 Task: Create List Customer Satisfaction in Board Social Media Influencer Marketing Strategies to Workspace Grant Writing. Create List User Testing in Board Brand Identity Development to Workspace Grant Writing. Create List A/B Testing in Board Employee Performance Management and Appraisal to Workspace Grant Writing
Action: Mouse moved to (57, 384)
Screenshot: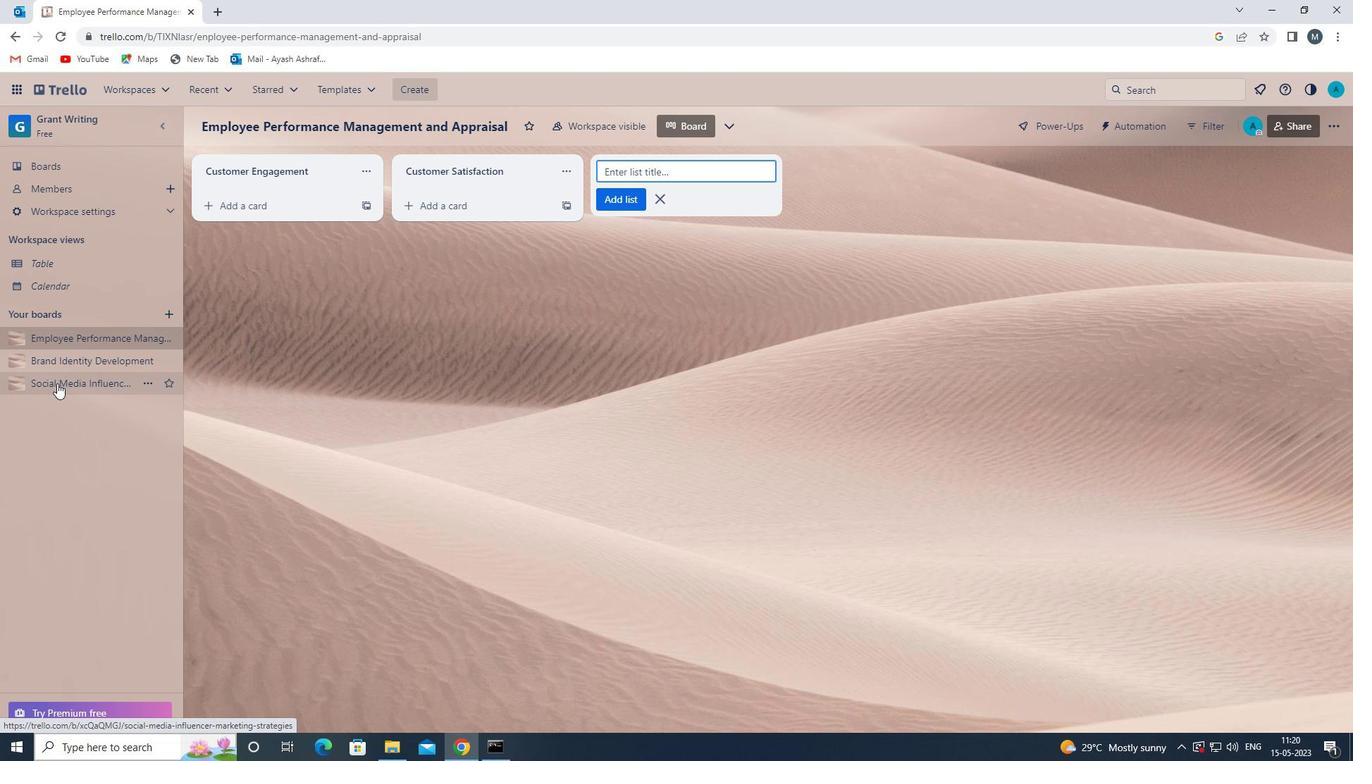 
Action: Mouse pressed left at (57, 384)
Screenshot: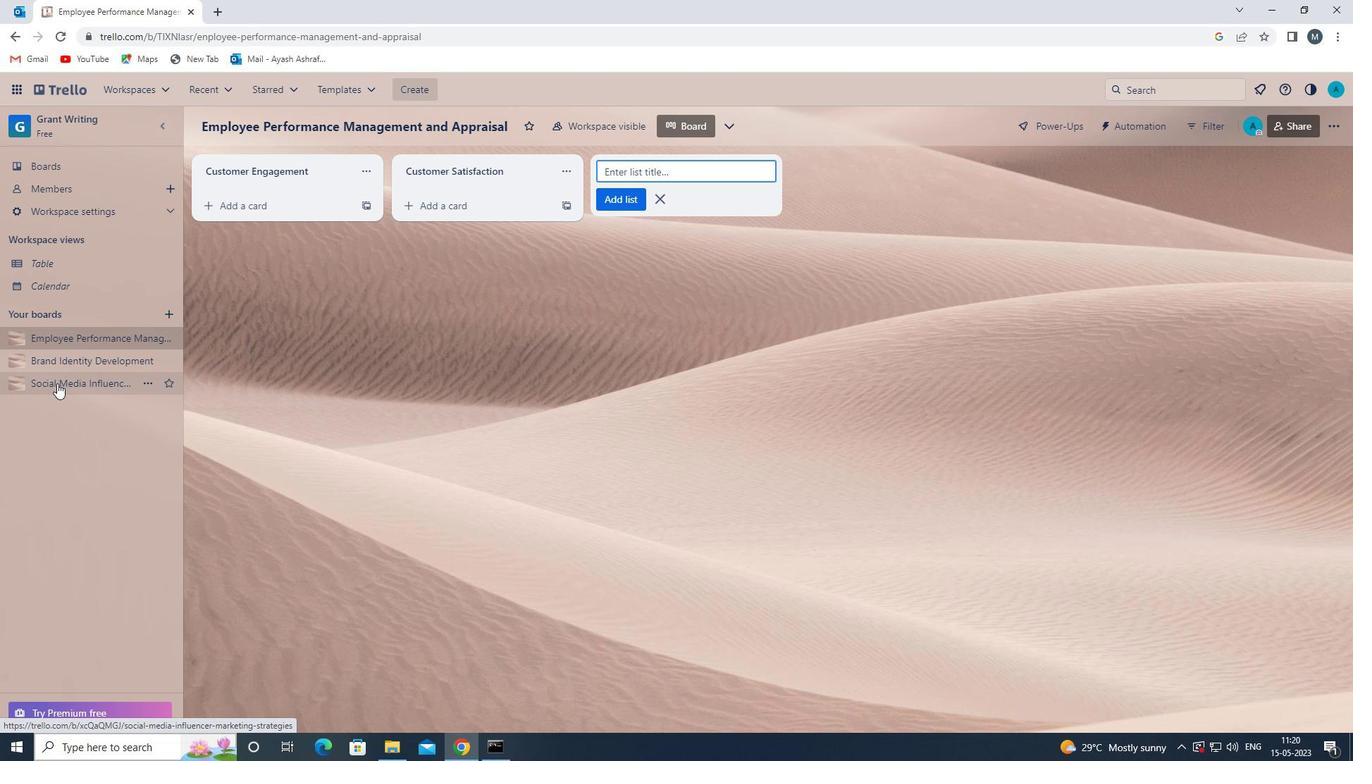 
Action: Mouse moved to (632, 163)
Screenshot: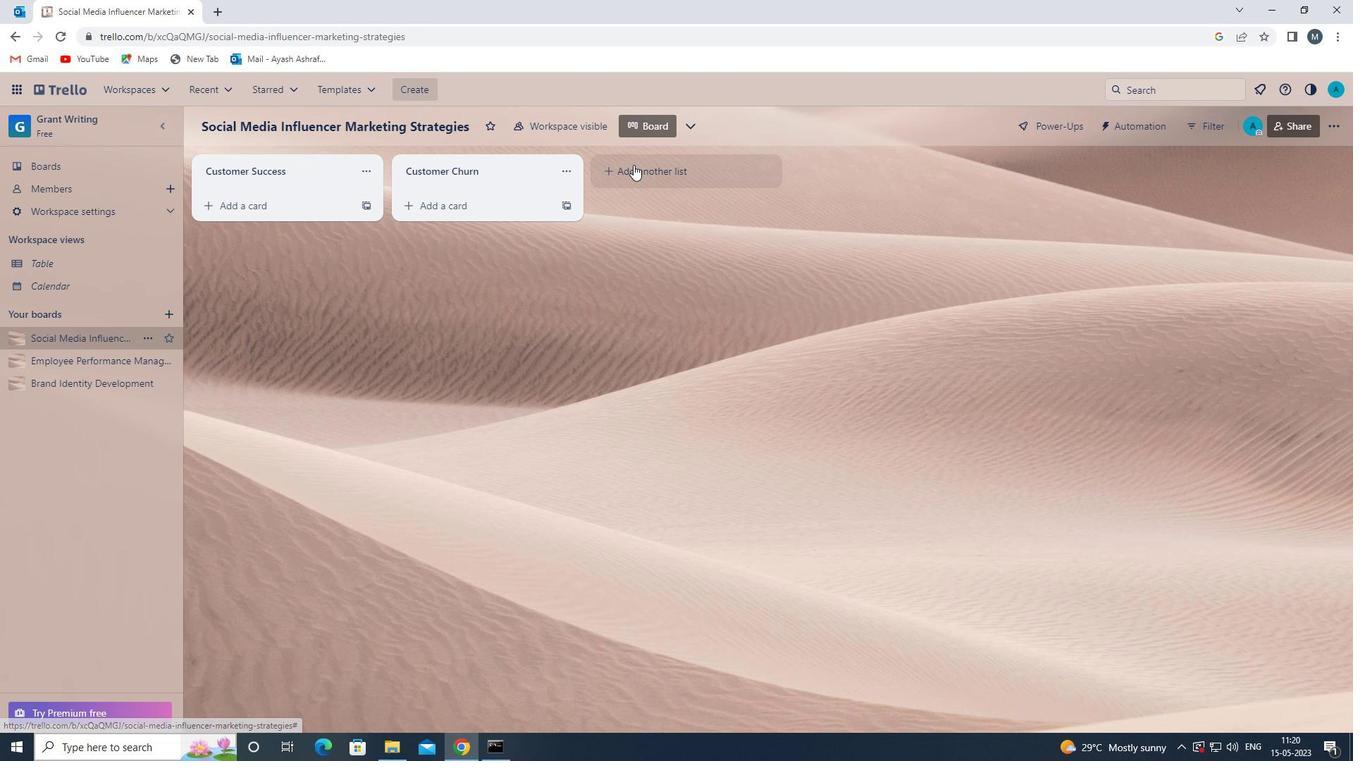 
Action: Mouse pressed left at (632, 163)
Screenshot: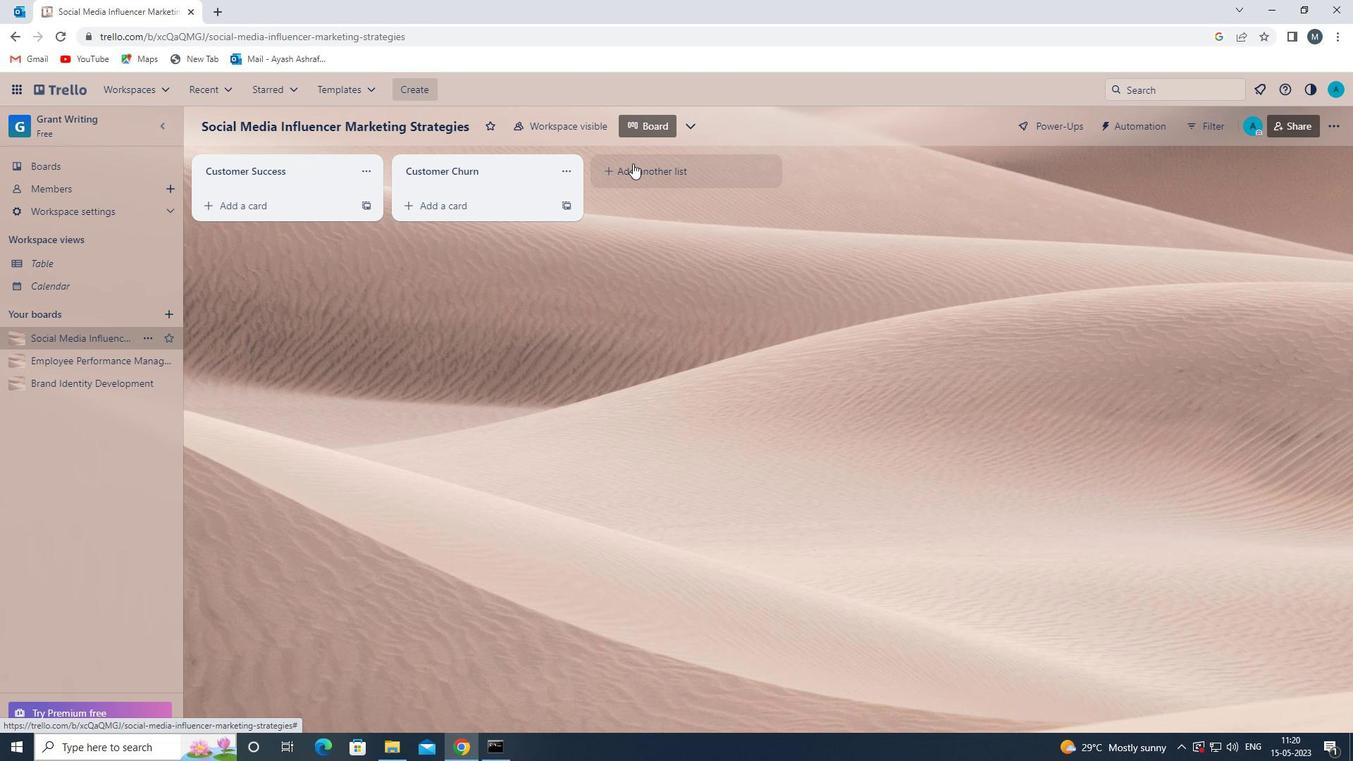 
Action: Mouse moved to (625, 172)
Screenshot: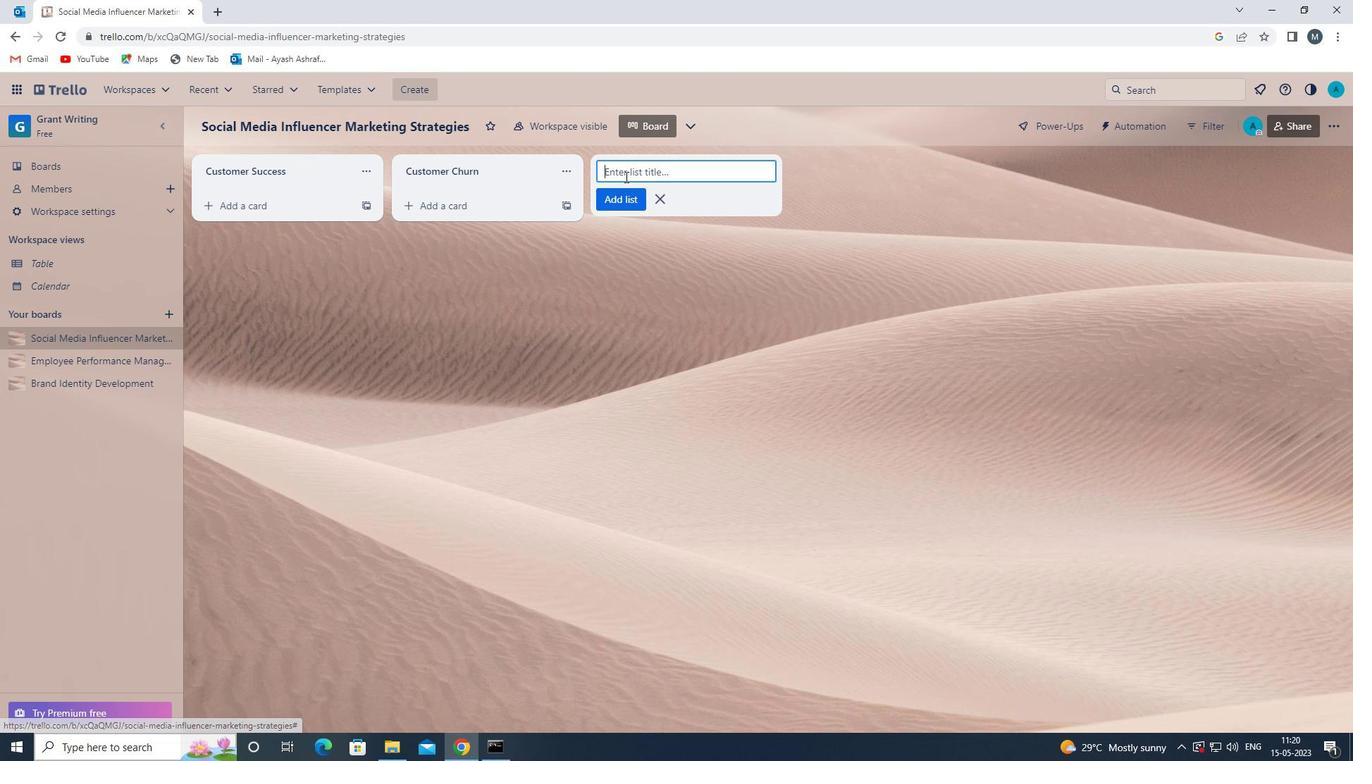 
Action: Mouse pressed left at (625, 172)
Screenshot: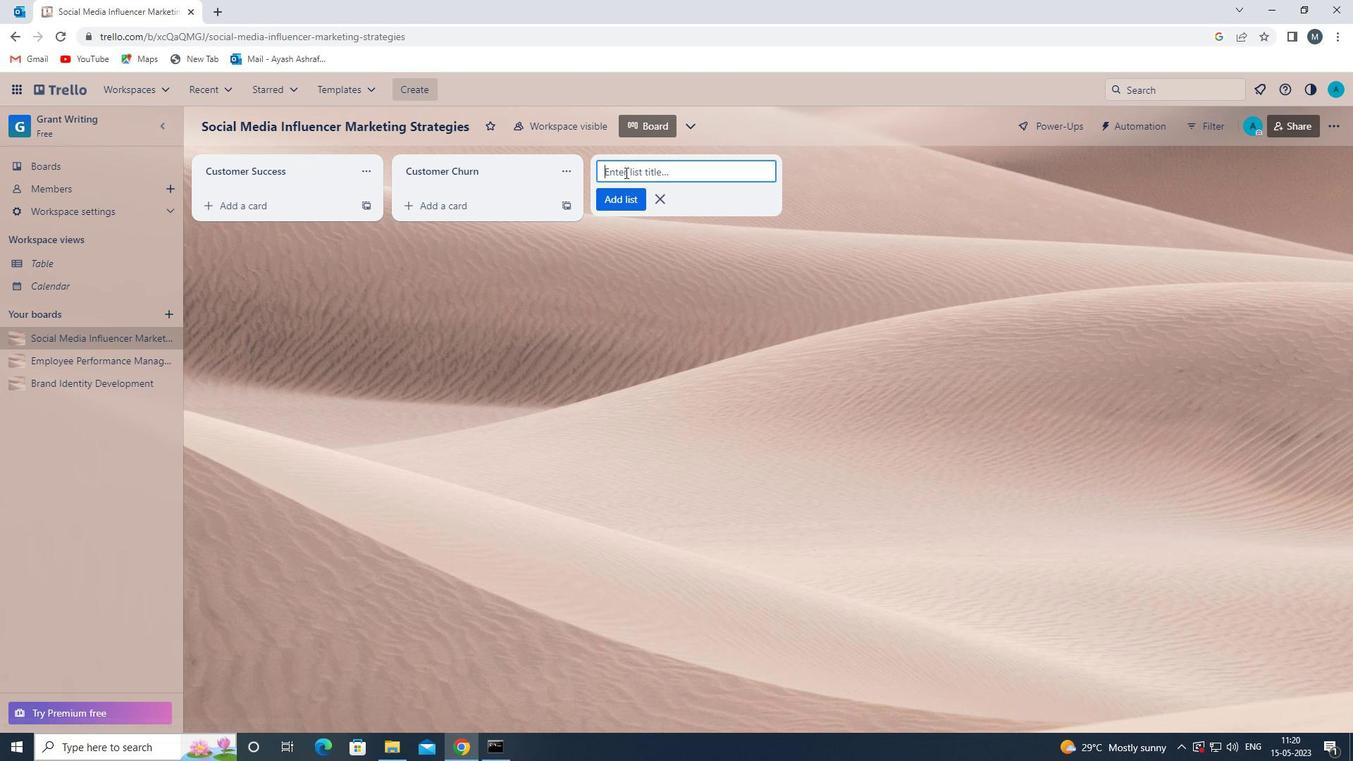 
Action: Key pressed <Key.shift><Key.shift><Key.shift><Key.shift><Key.shift>CUSTOMER<Key.space><Key.shift>SATISFACTION<Key.space>
Screenshot: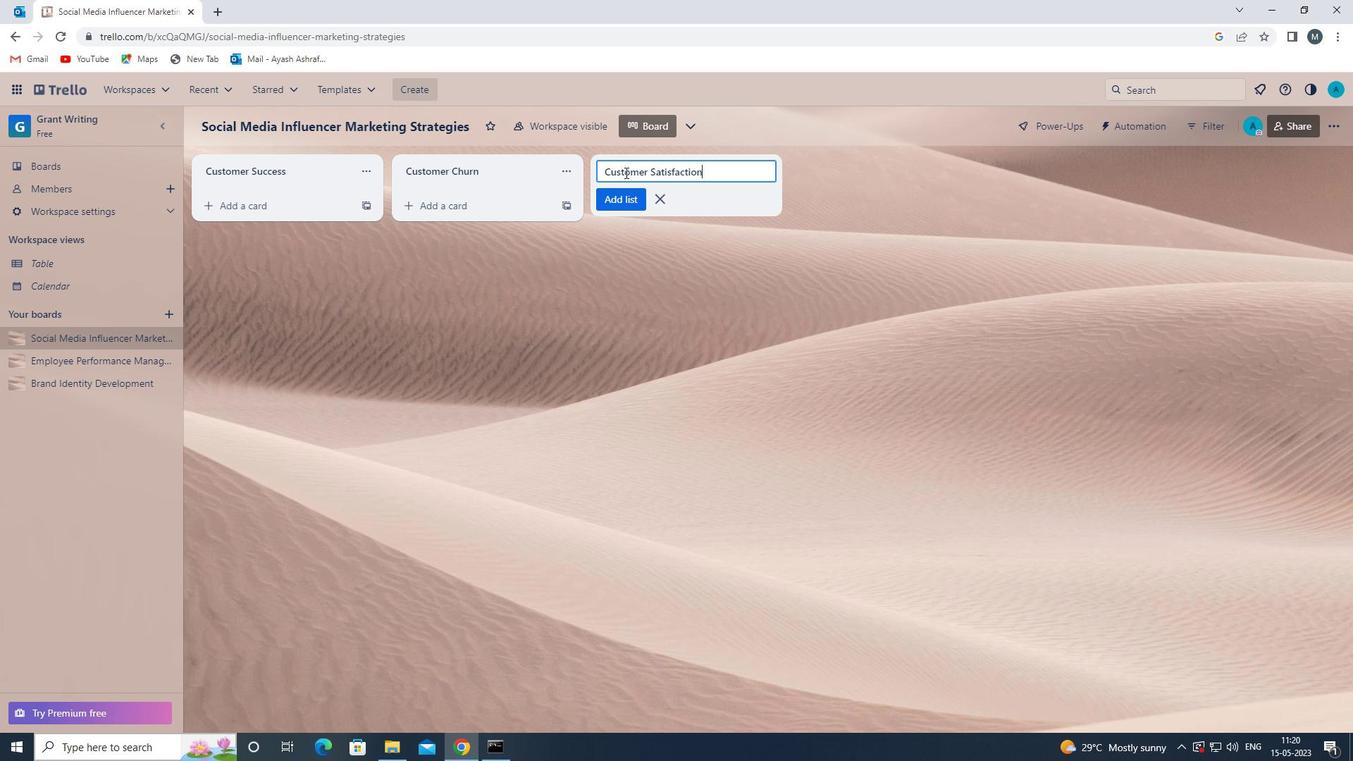 
Action: Mouse moved to (620, 199)
Screenshot: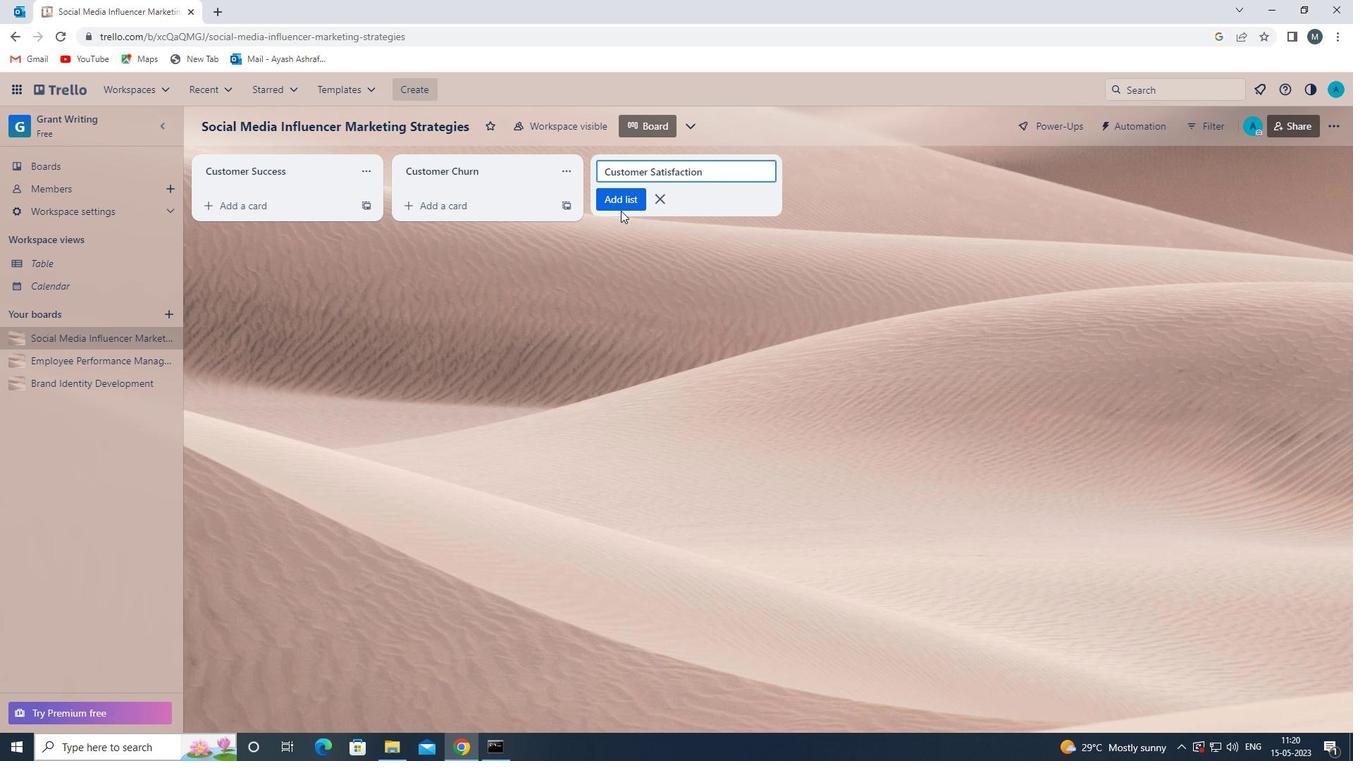 
Action: Mouse pressed left at (620, 199)
Screenshot: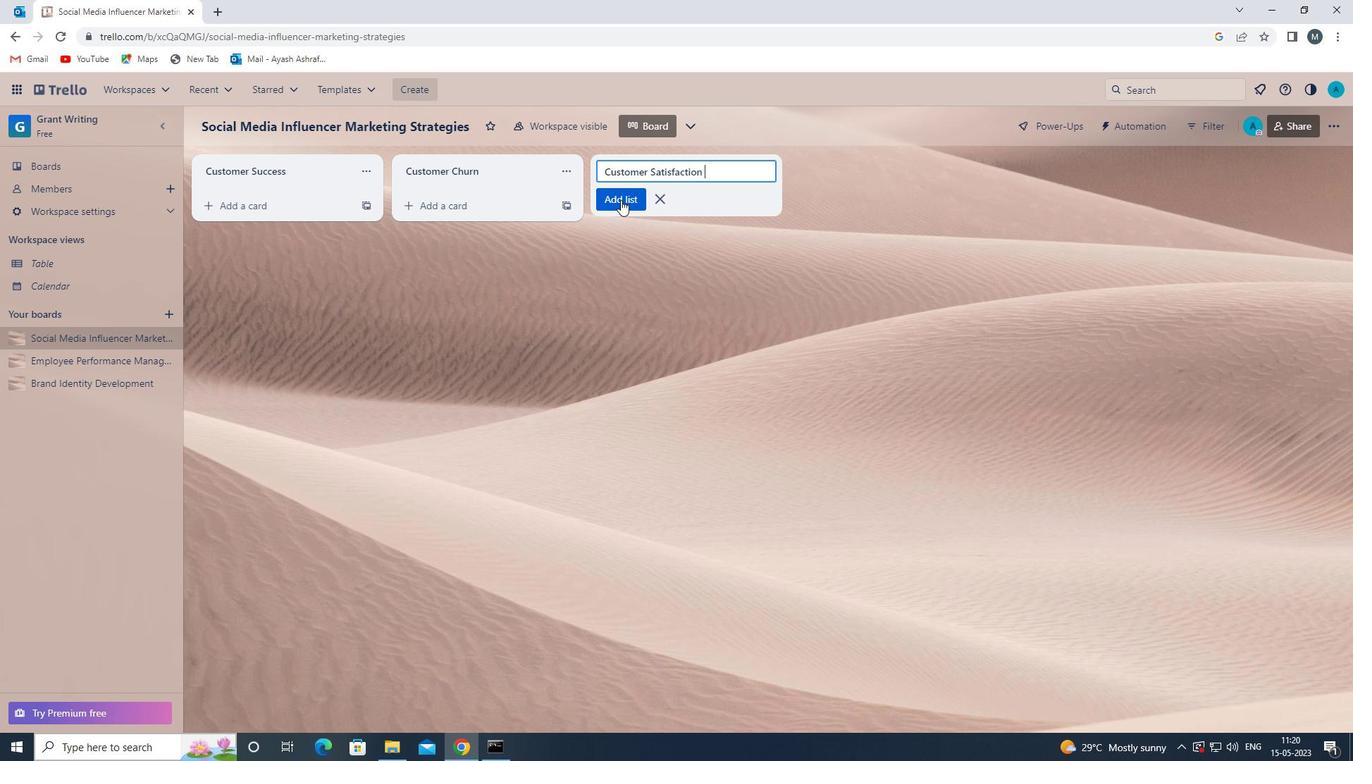 
Action: Mouse moved to (568, 353)
Screenshot: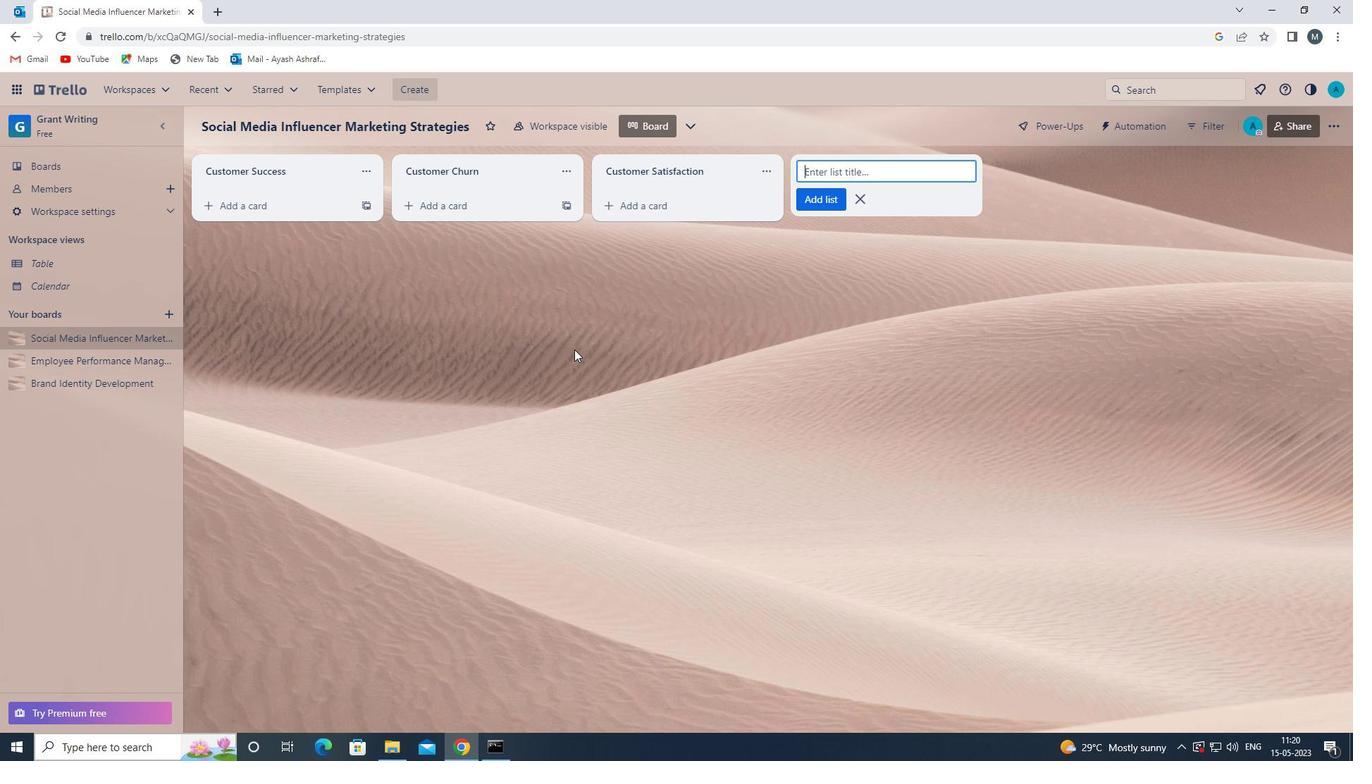 
Action: Mouse pressed left at (568, 353)
Screenshot: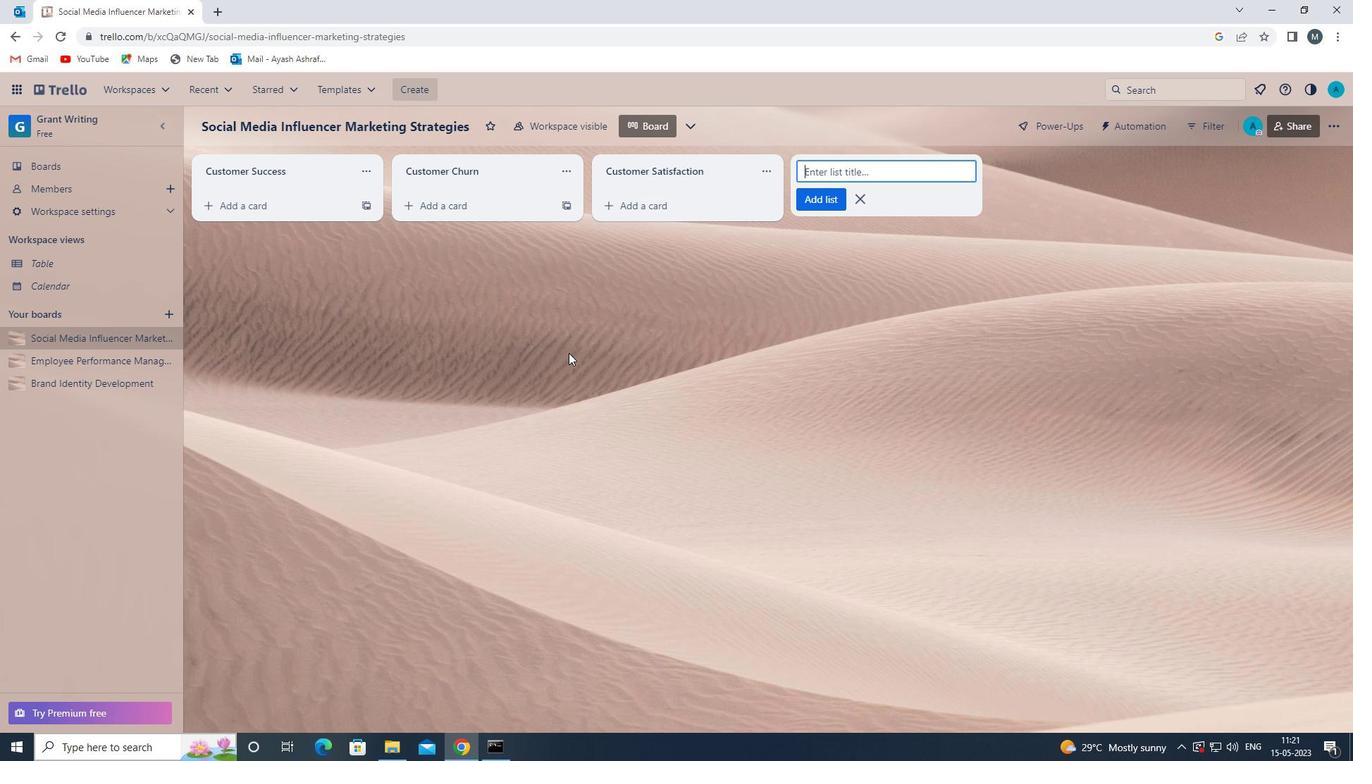 
Action: Mouse moved to (65, 386)
Screenshot: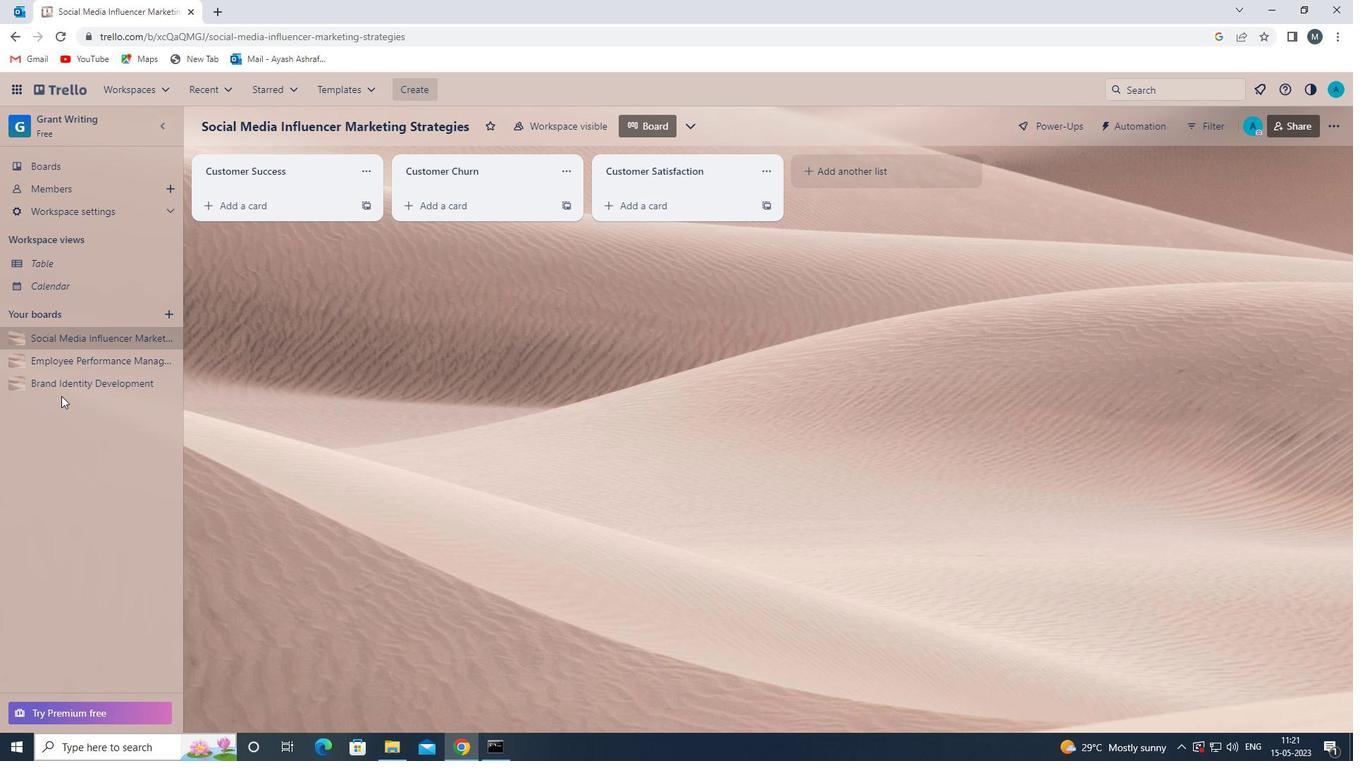 
Action: Mouse pressed left at (65, 386)
Screenshot: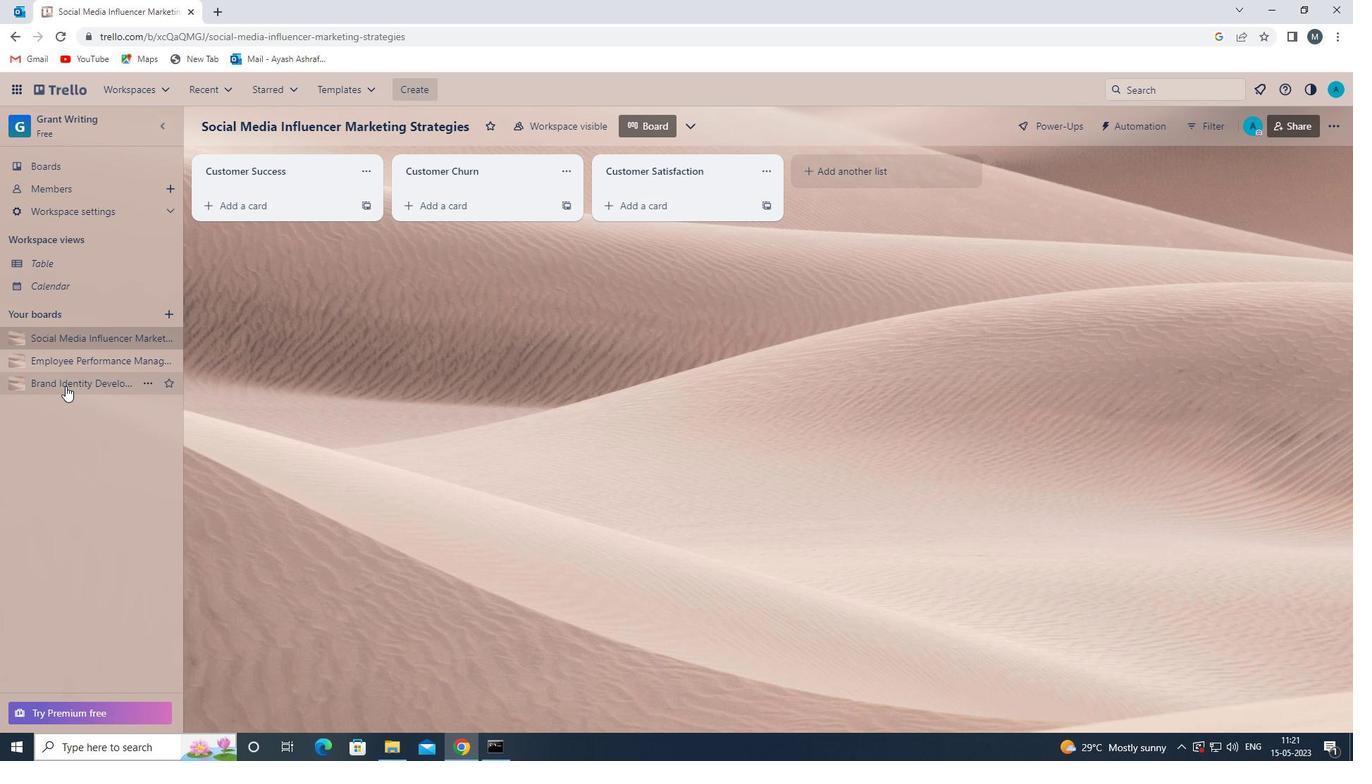 
Action: Mouse moved to (627, 163)
Screenshot: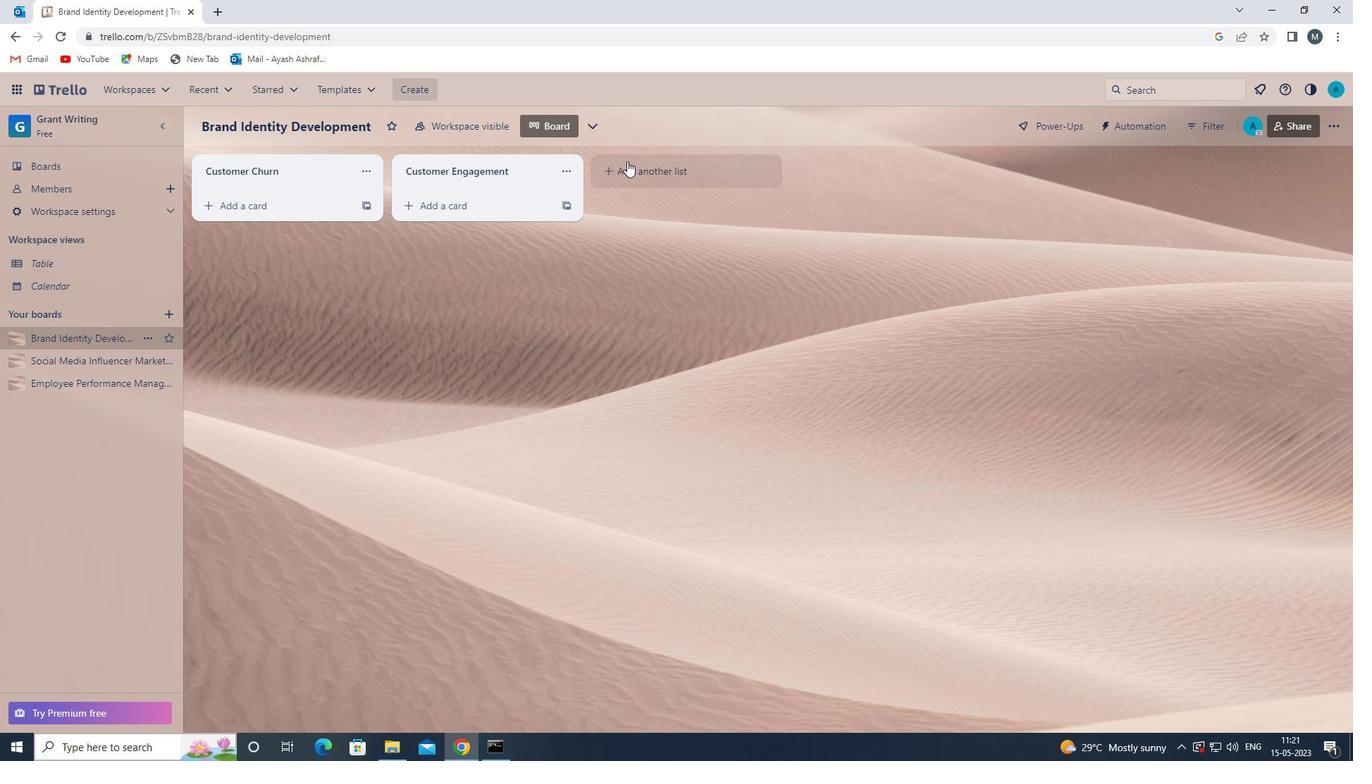 
Action: Mouse pressed left at (627, 163)
Screenshot: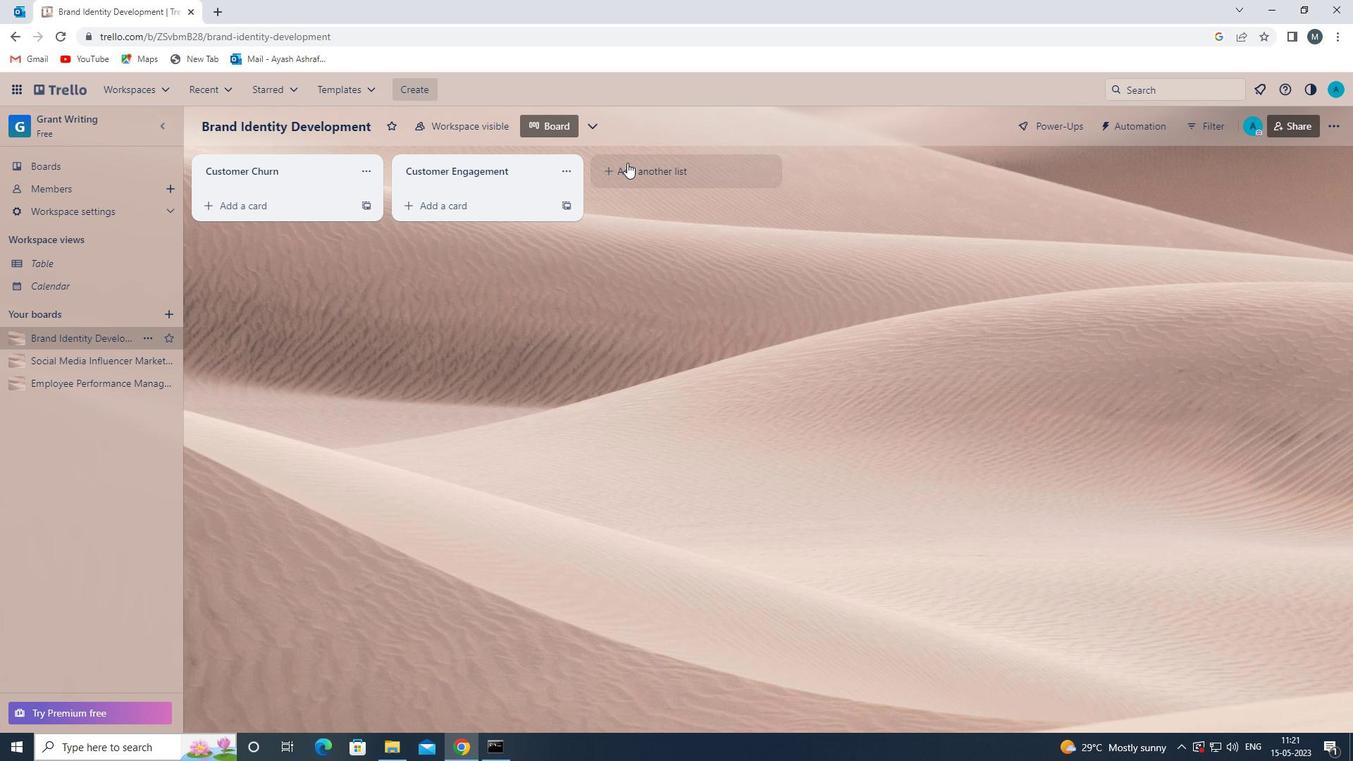 
Action: Mouse moved to (631, 174)
Screenshot: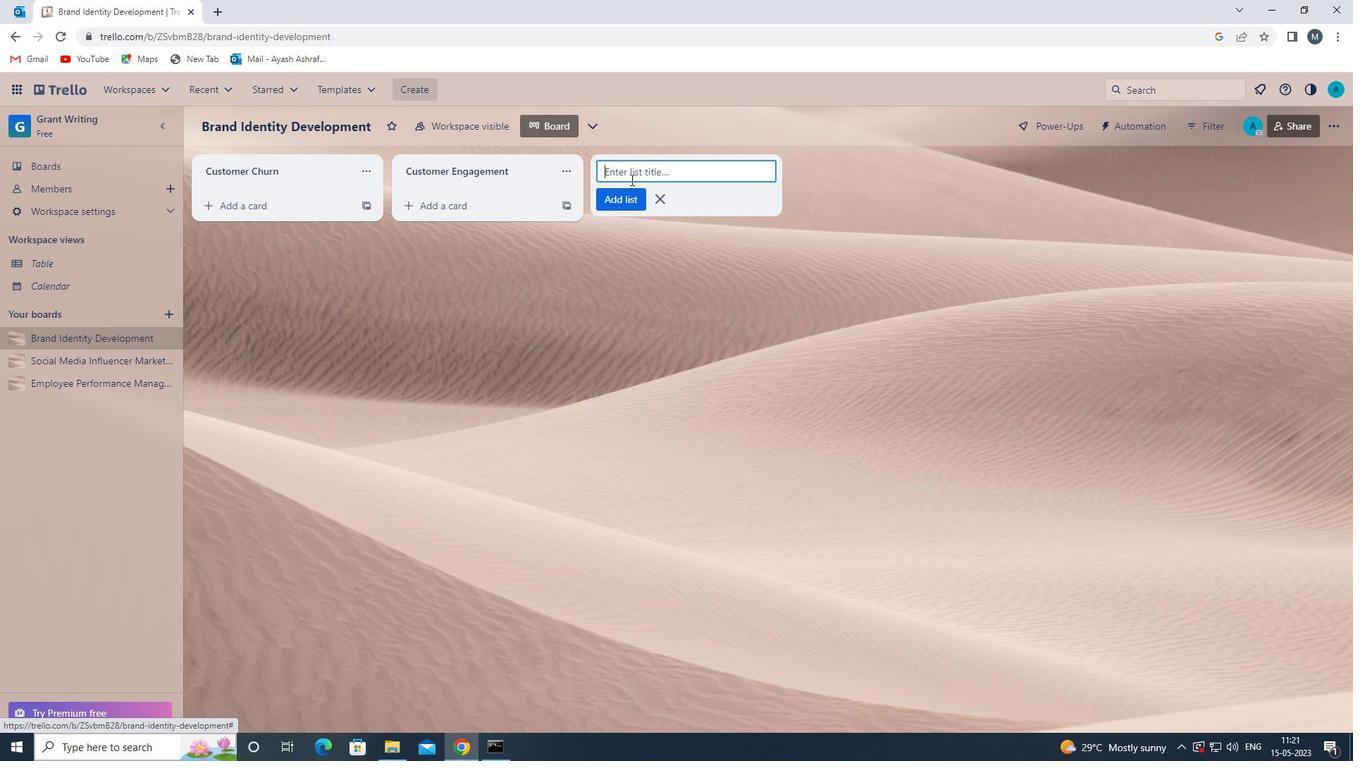 
Action: Mouse pressed left at (631, 174)
Screenshot: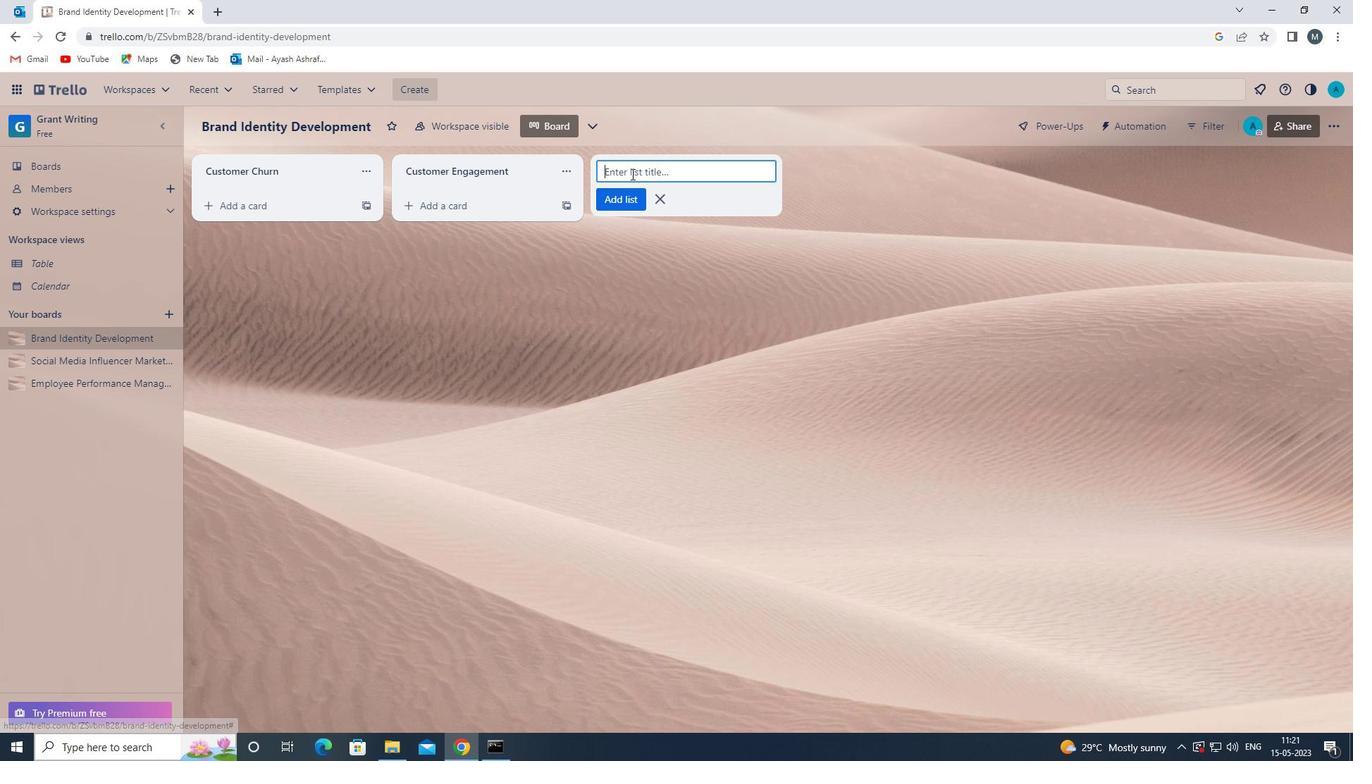 
Action: Key pressed <Key.shift>USER<Key.space><Key.shift>TESTING<Key.space>
Screenshot: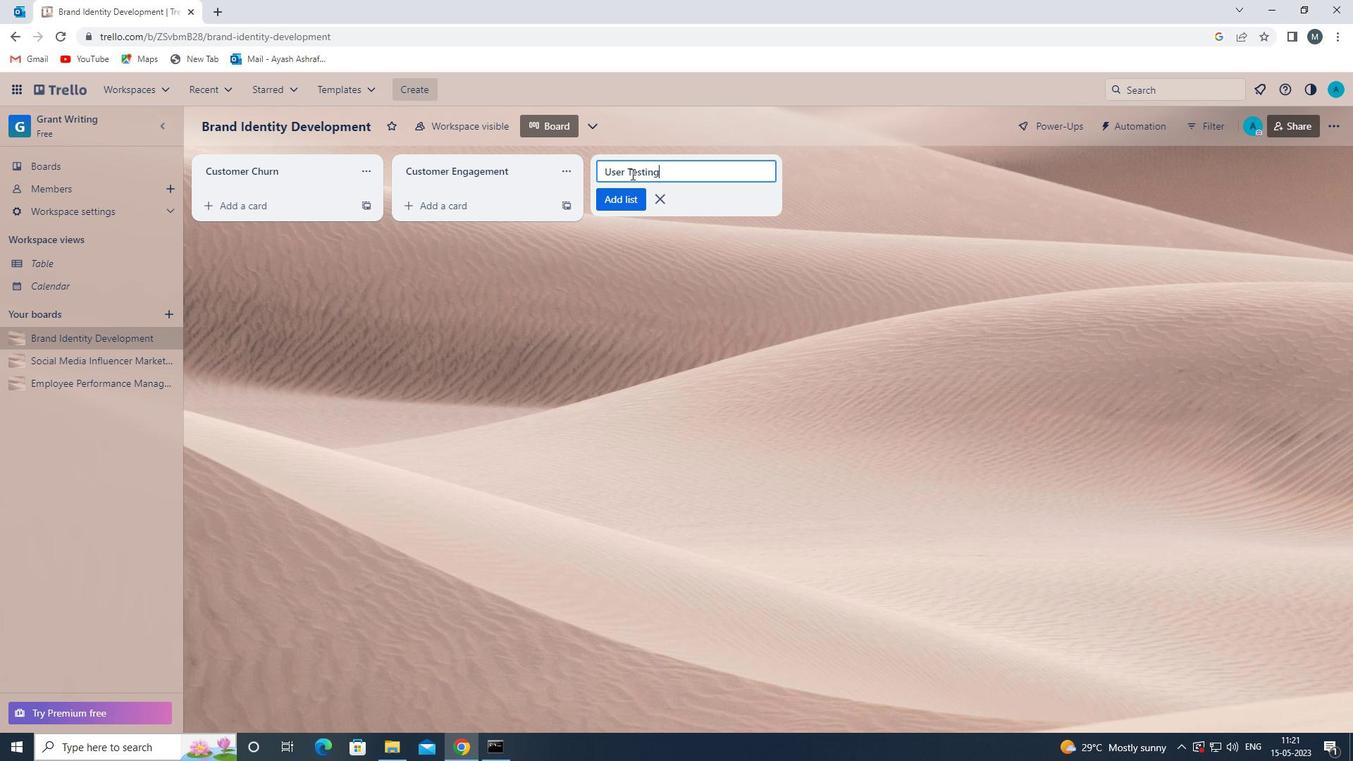 
Action: Mouse moved to (617, 197)
Screenshot: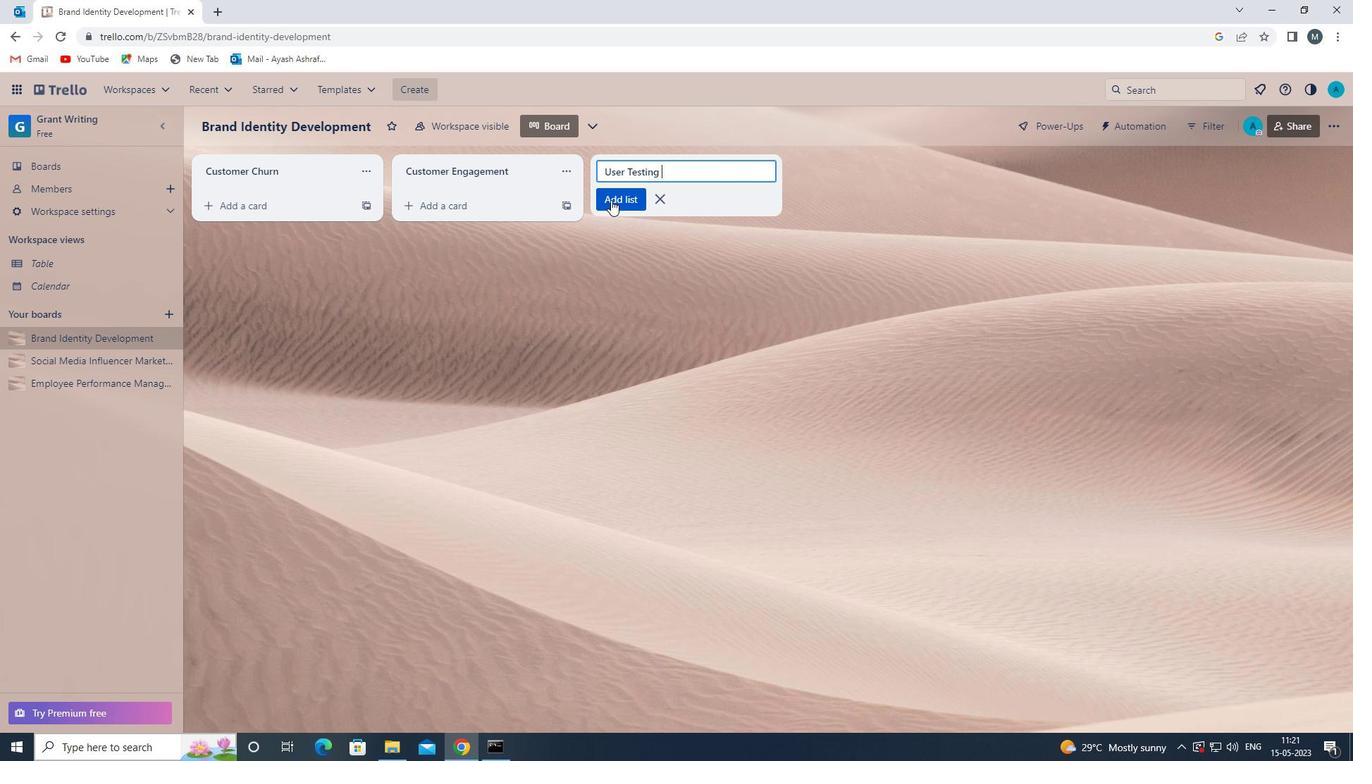 
Action: Mouse pressed left at (617, 197)
Screenshot: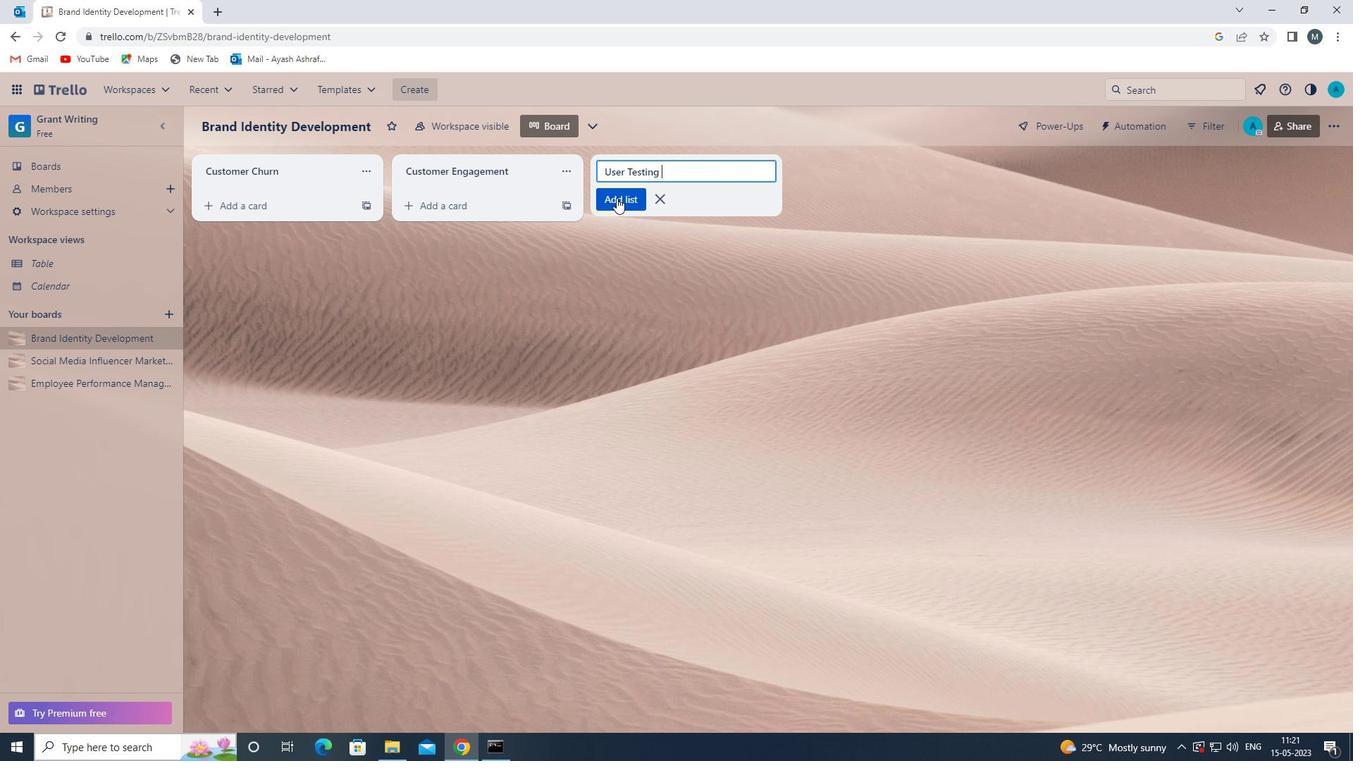 
Action: Mouse moved to (534, 341)
Screenshot: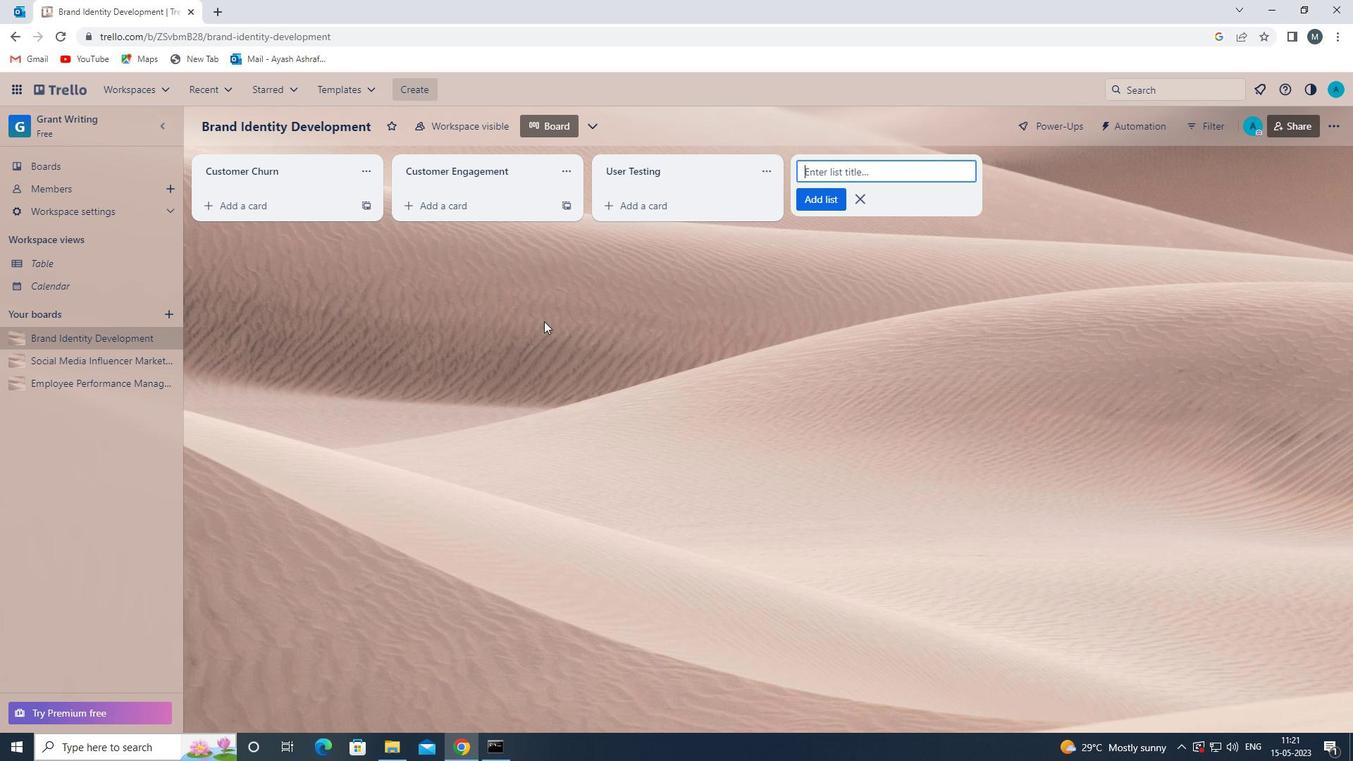 
Action: Mouse pressed left at (534, 341)
Screenshot: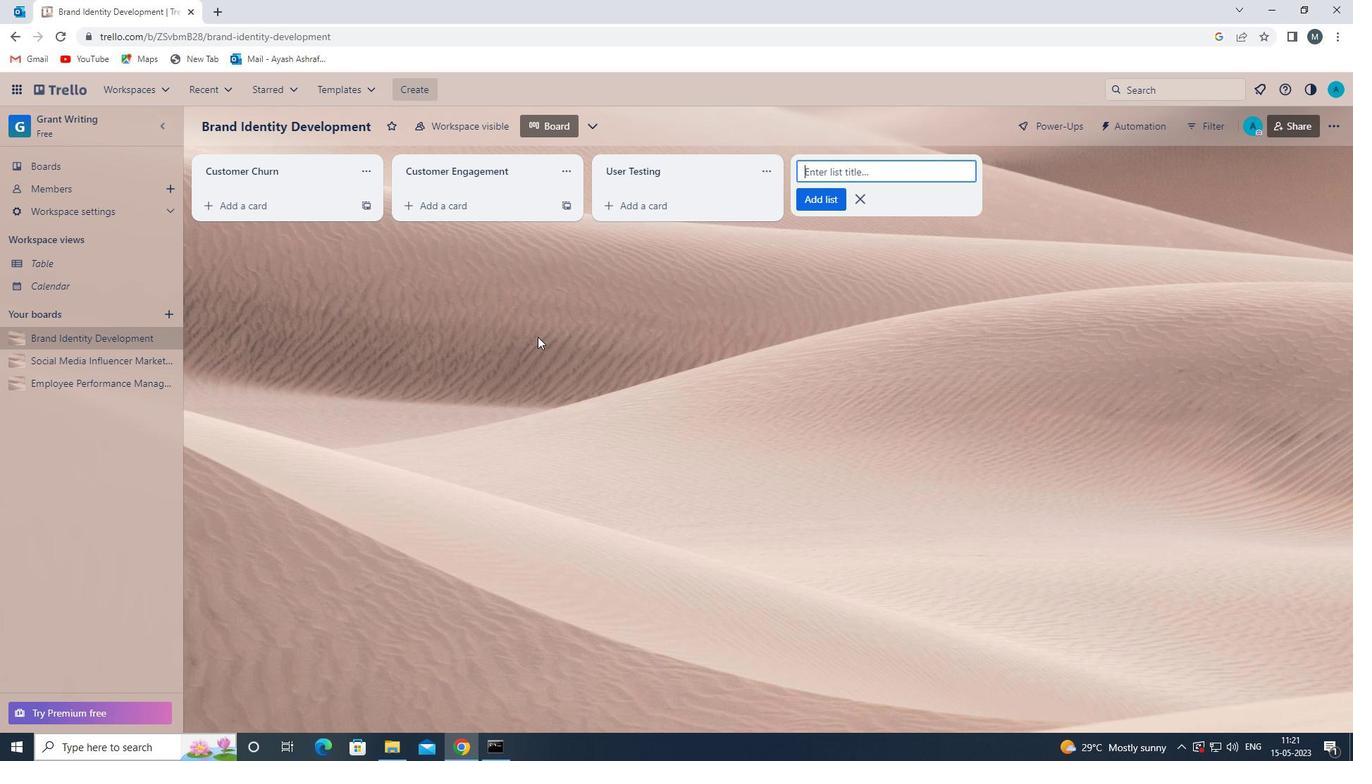 
Action: Mouse moved to (40, 379)
Screenshot: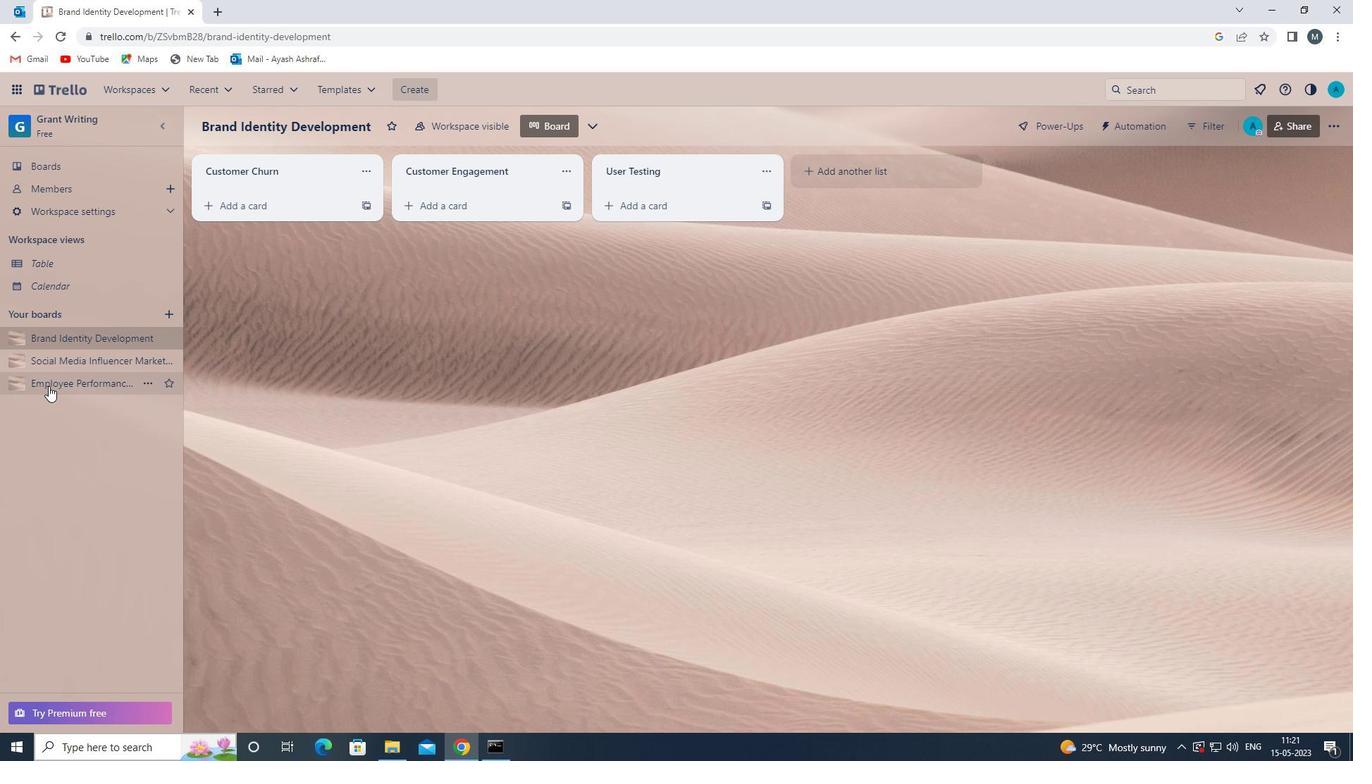 
Action: Mouse pressed left at (40, 379)
Screenshot: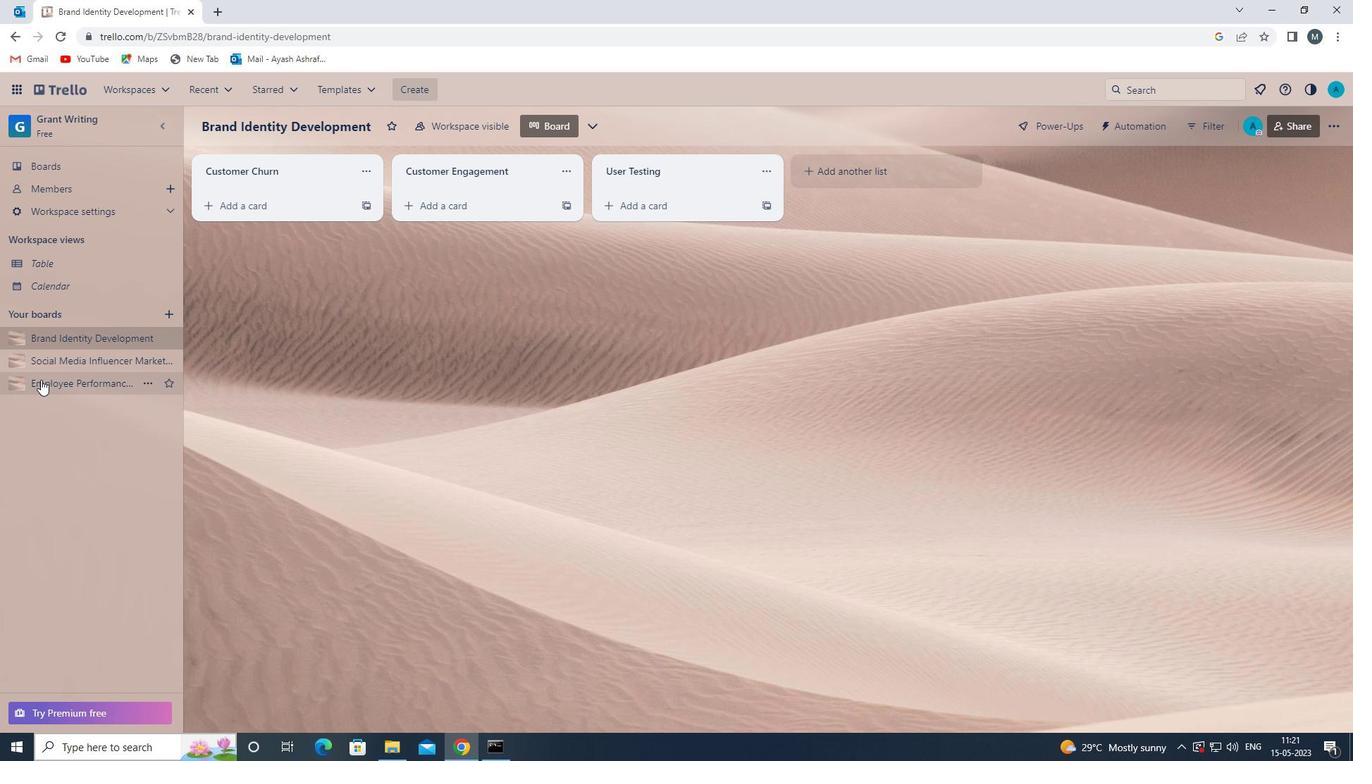 
Action: Mouse moved to (642, 169)
Screenshot: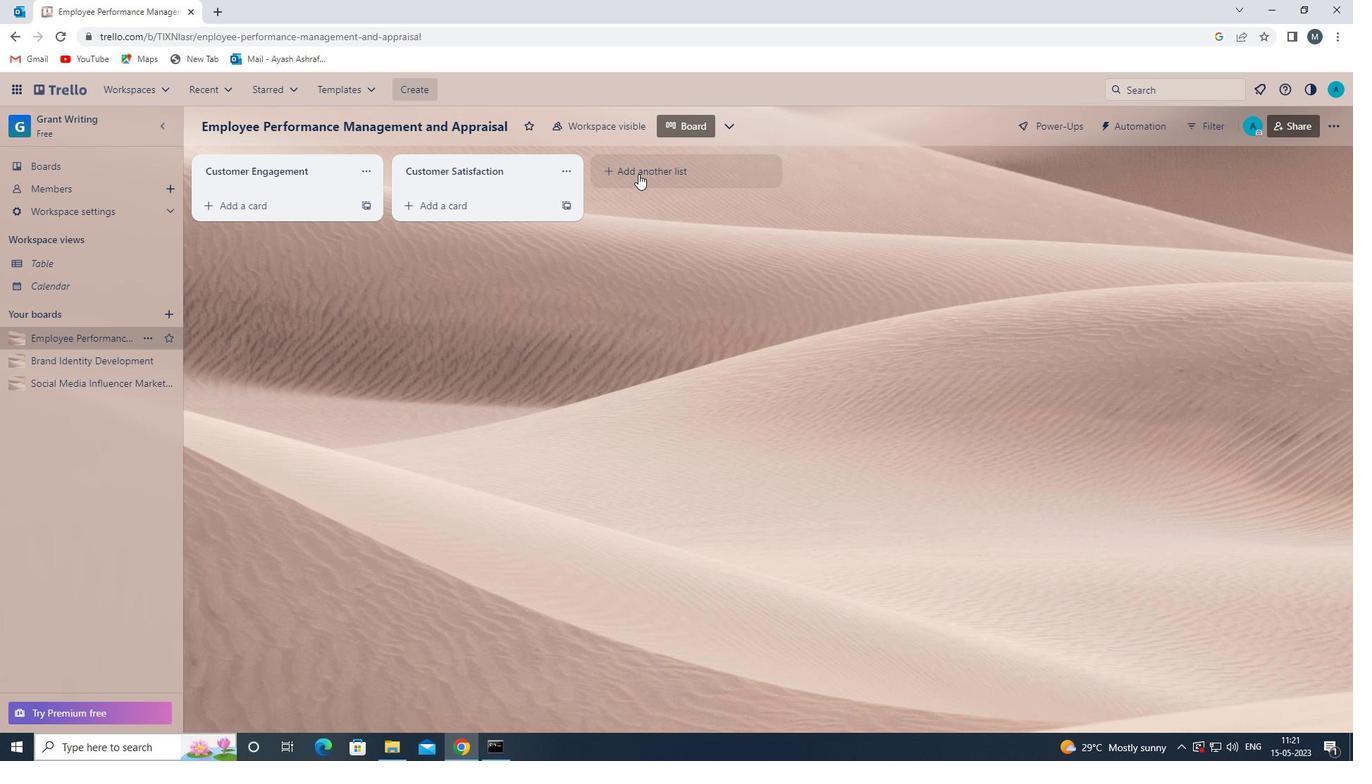 
Action: Mouse pressed left at (642, 169)
Screenshot: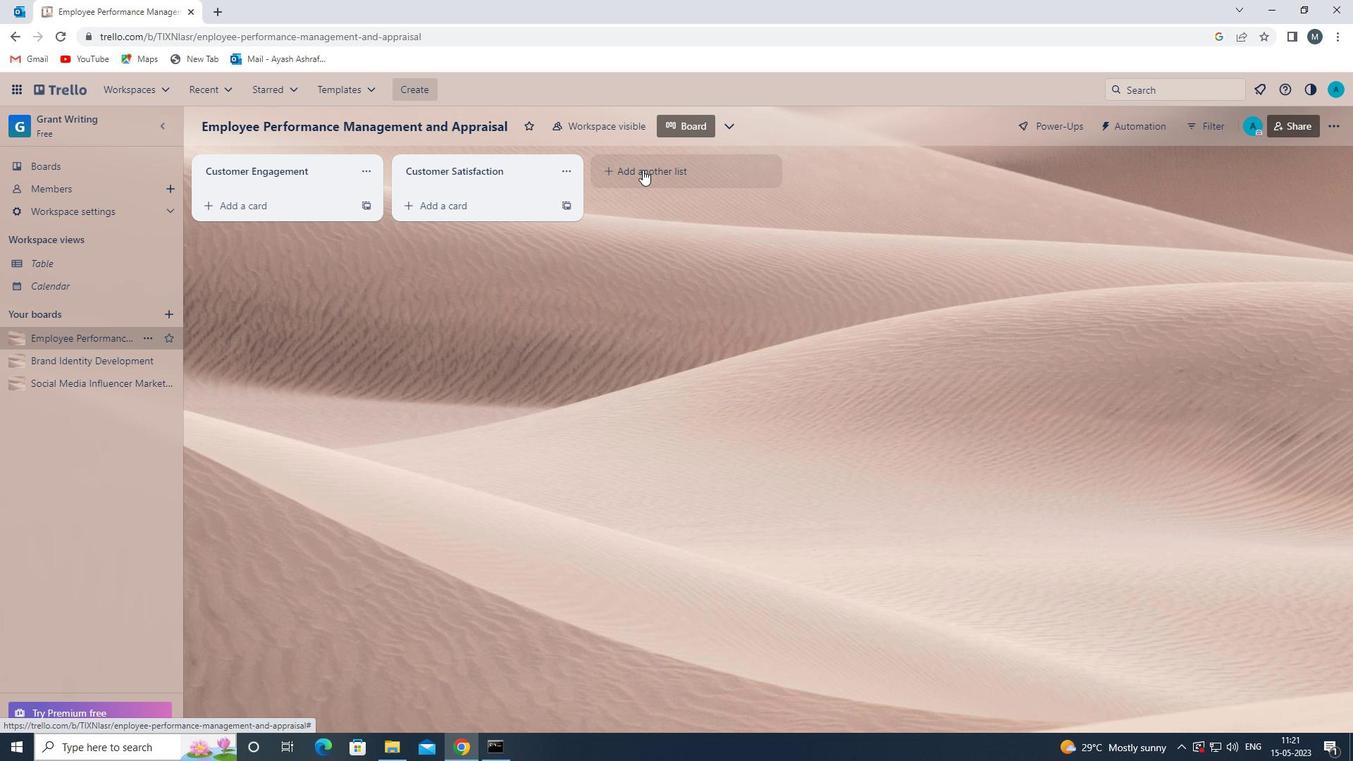 
Action: Mouse moved to (644, 170)
Screenshot: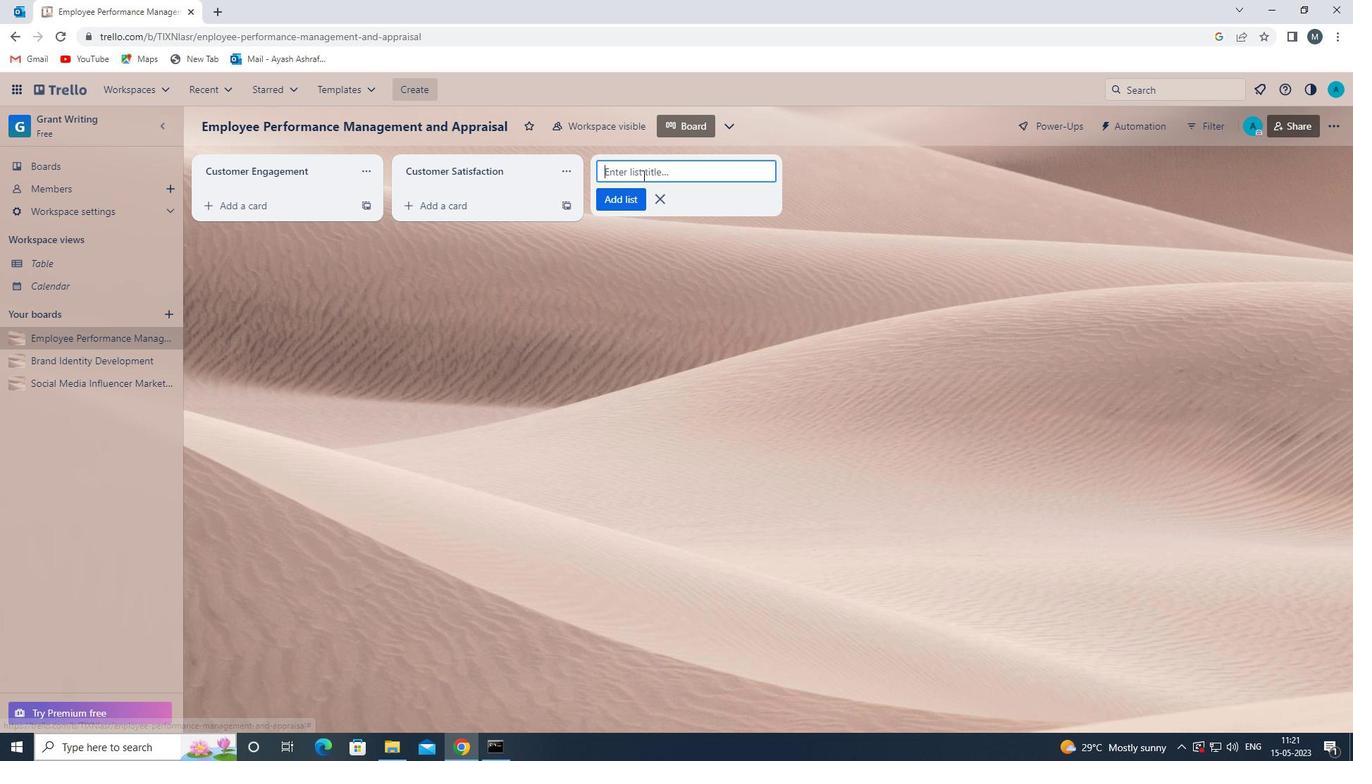 
Action: Mouse pressed left at (644, 170)
Screenshot: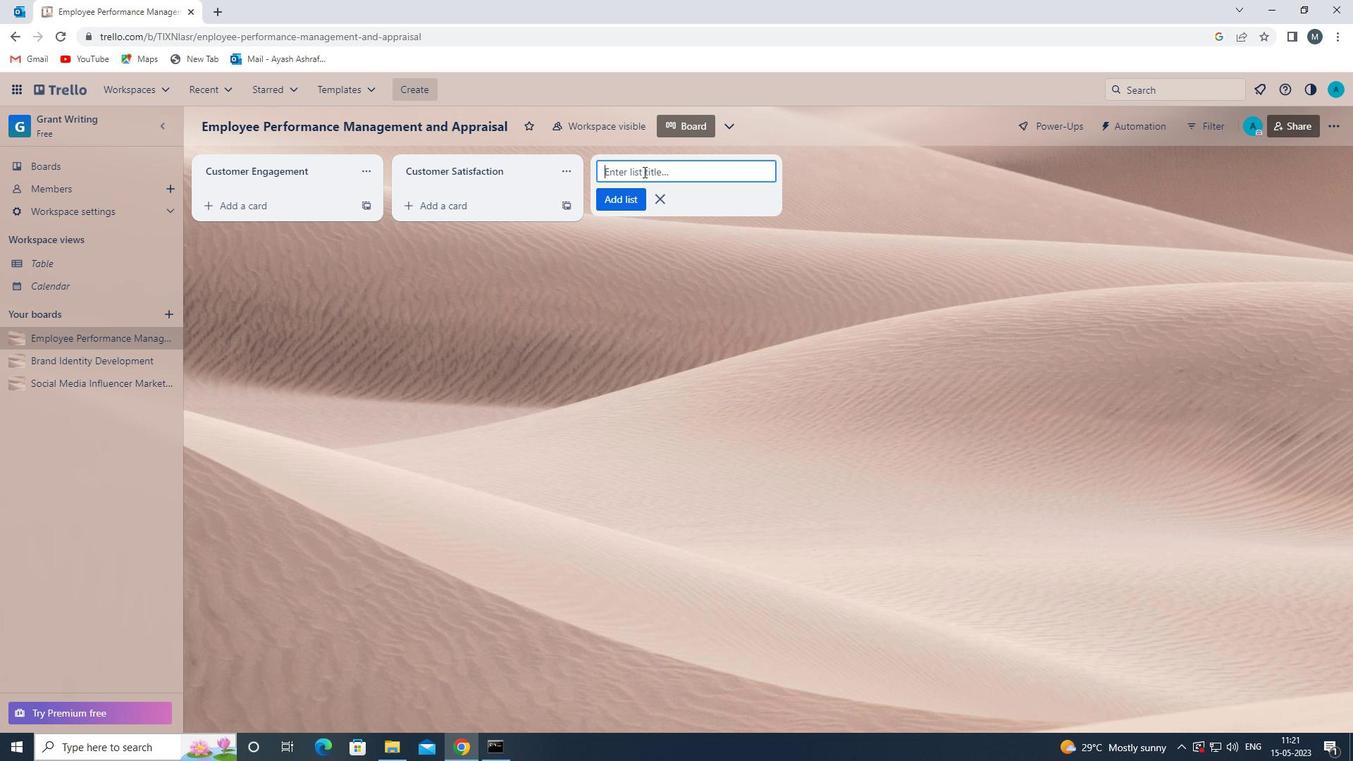 
Action: Mouse moved to (641, 169)
Screenshot: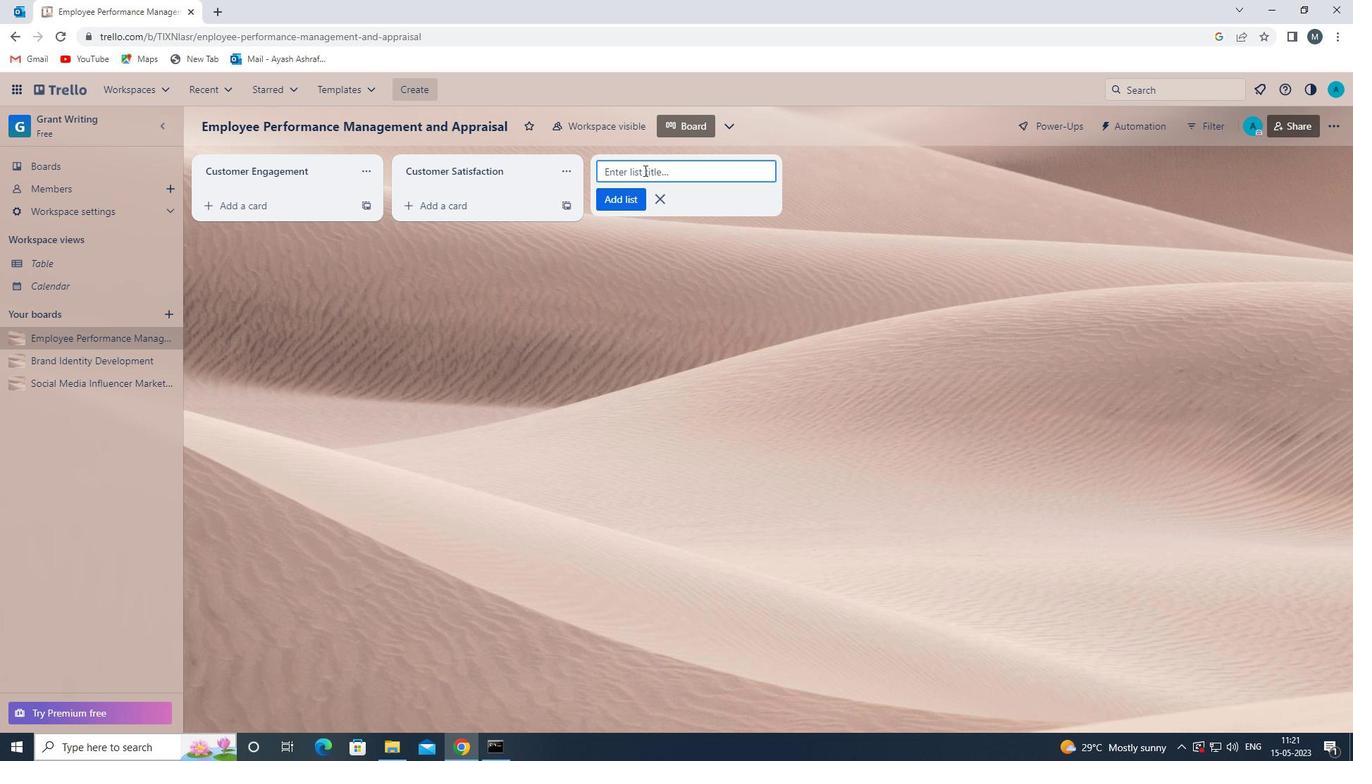 
Action: Key pressed <Key.shift>A/<Key.shift><Key.shift><Key.shift><Key.shift><Key.shift>B<Key.space><Key.shift>TESTING<Key.space>
Screenshot: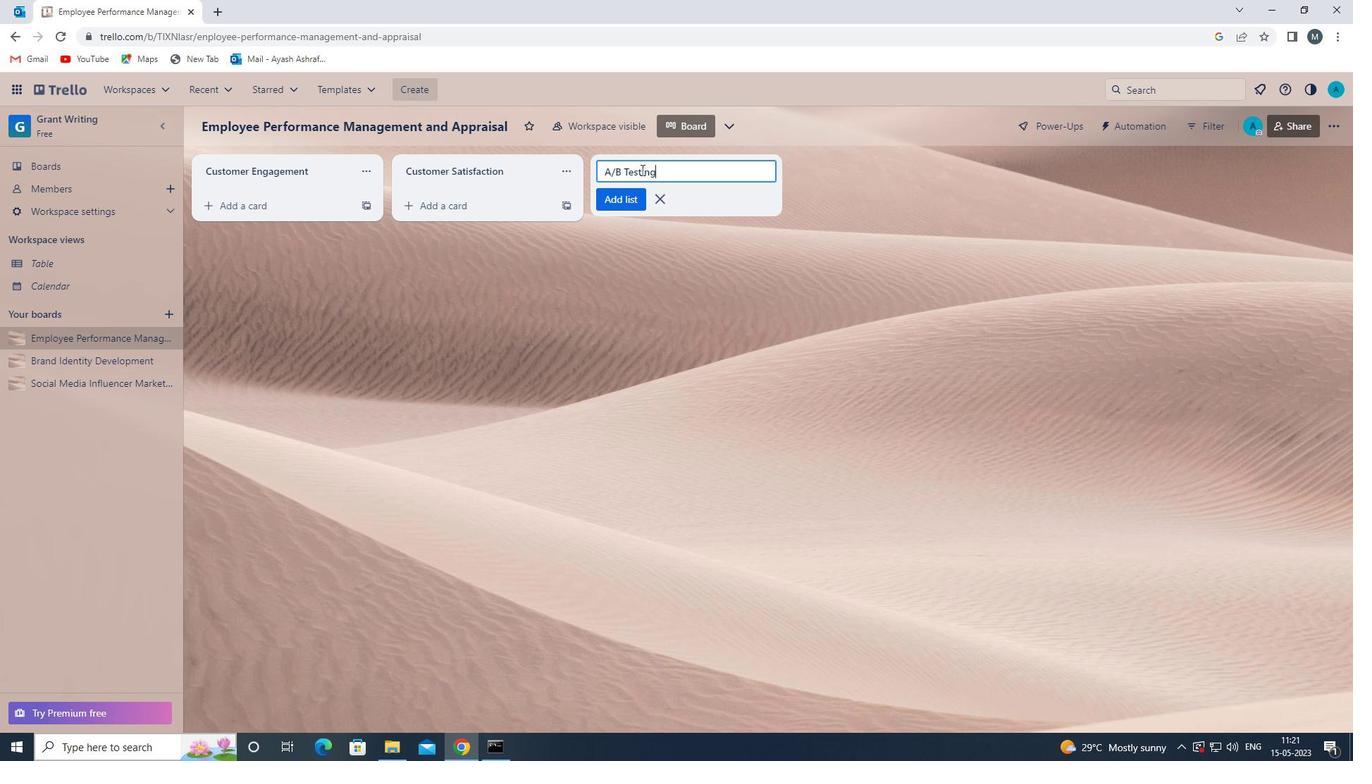 
Action: Mouse moved to (618, 199)
Screenshot: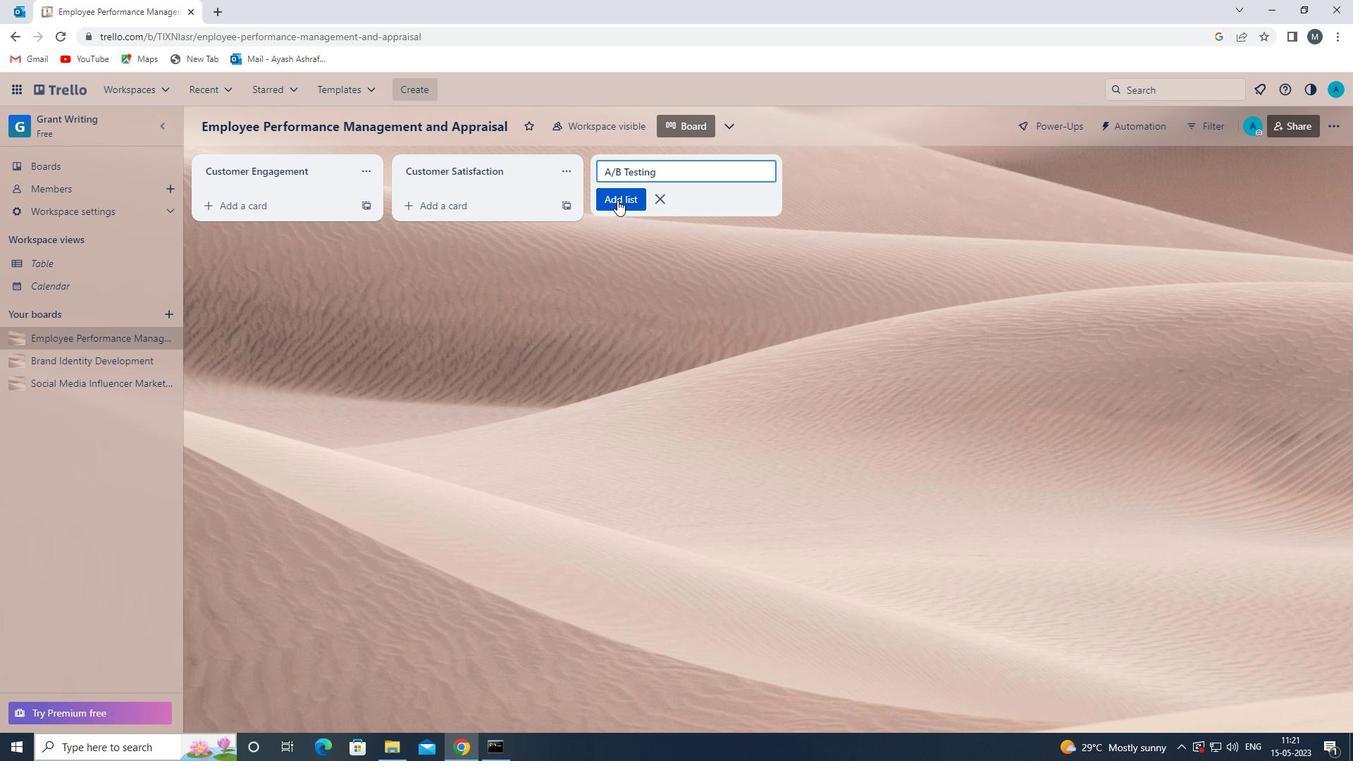 
Action: Mouse pressed left at (618, 199)
Screenshot: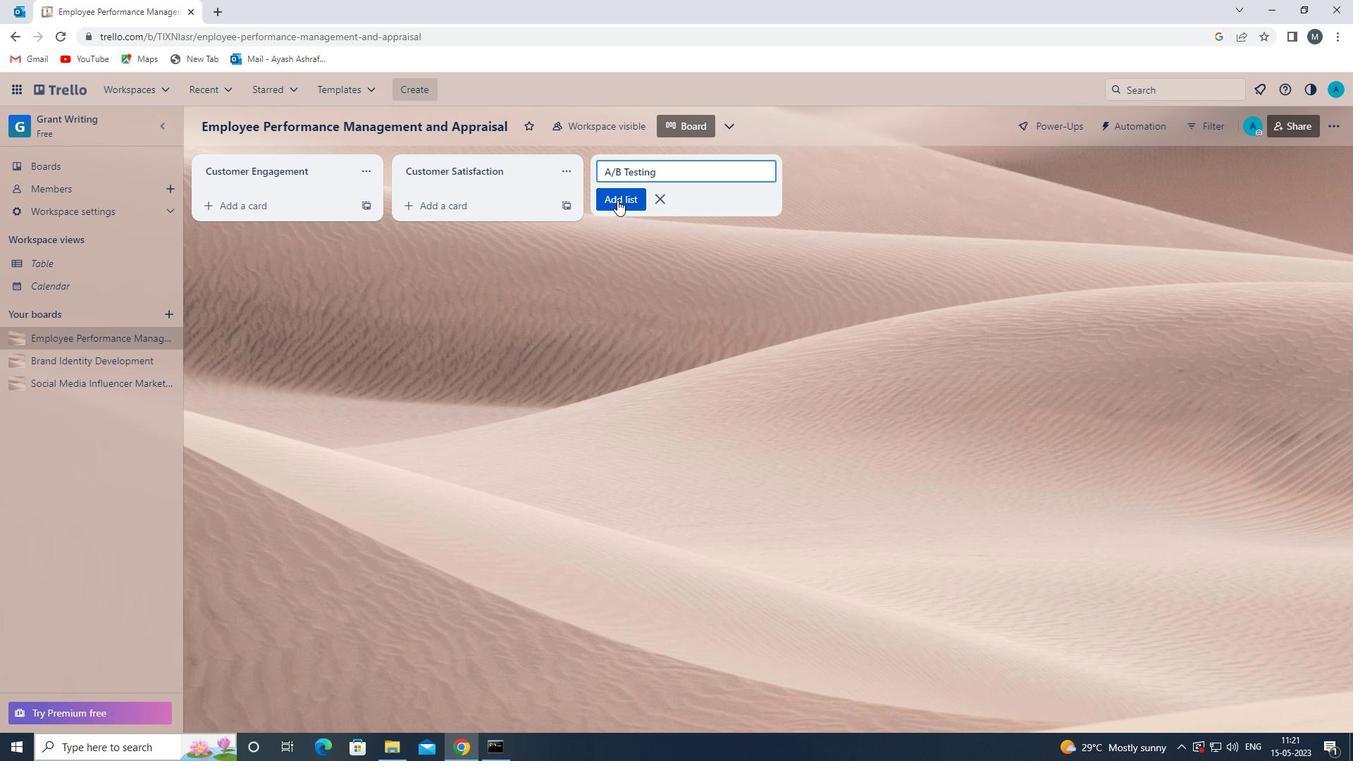 
Action: Mouse moved to (571, 368)
Screenshot: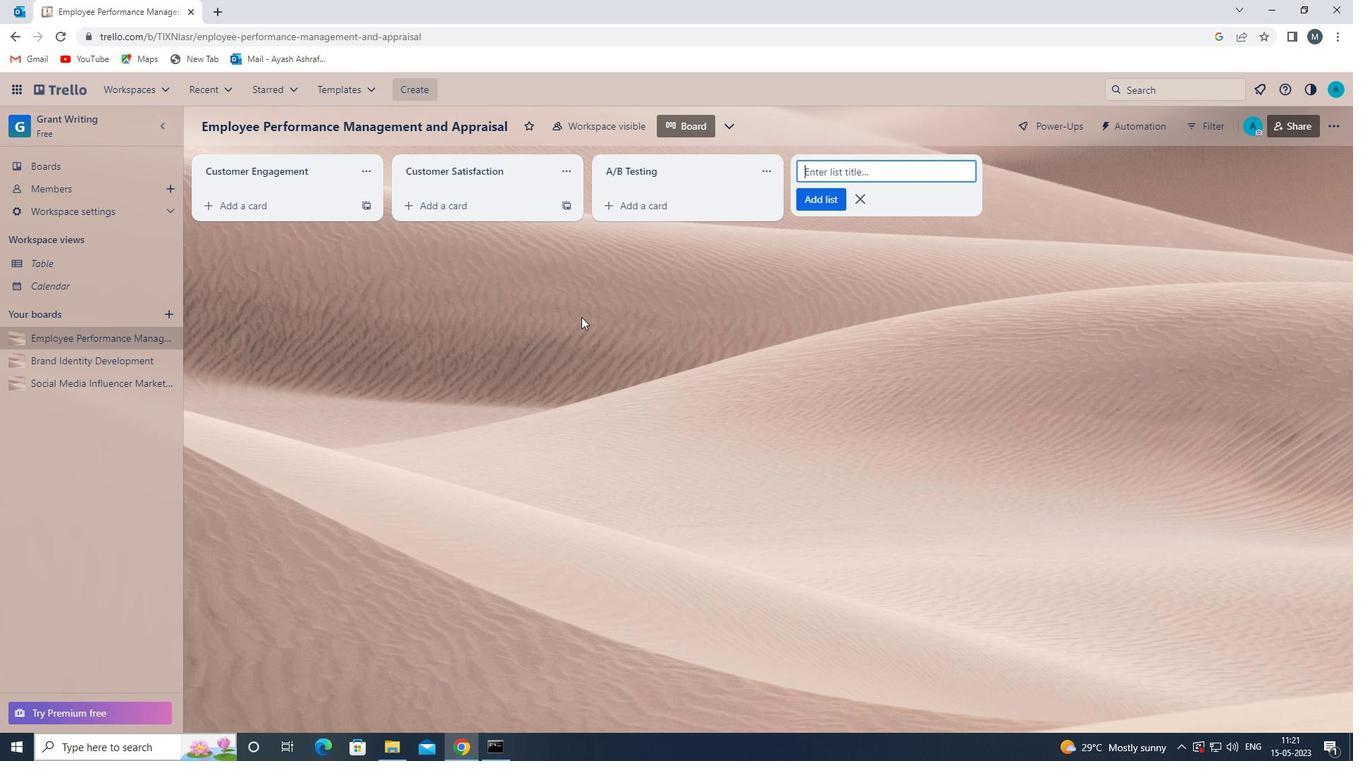 
Action: Mouse pressed left at (571, 368)
Screenshot: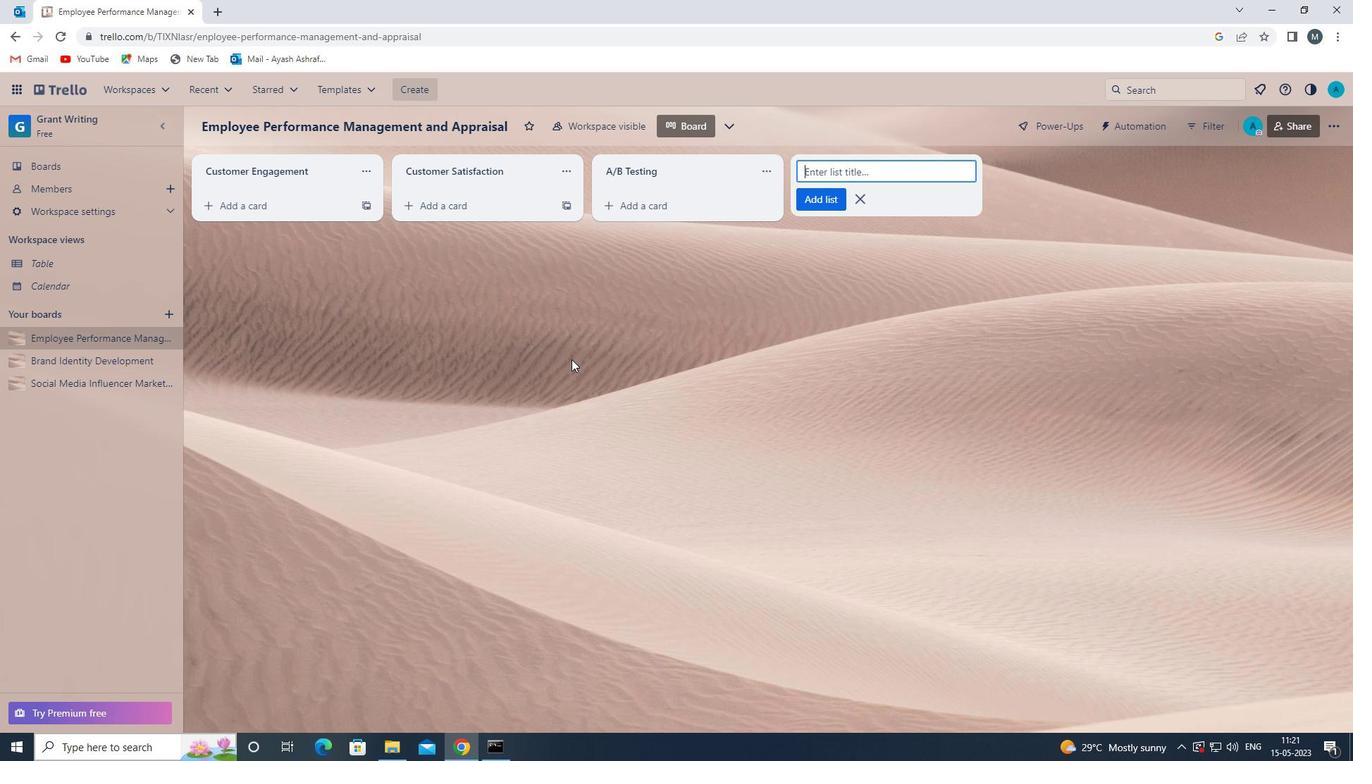 
Action: Mouse moved to (575, 369)
Screenshot: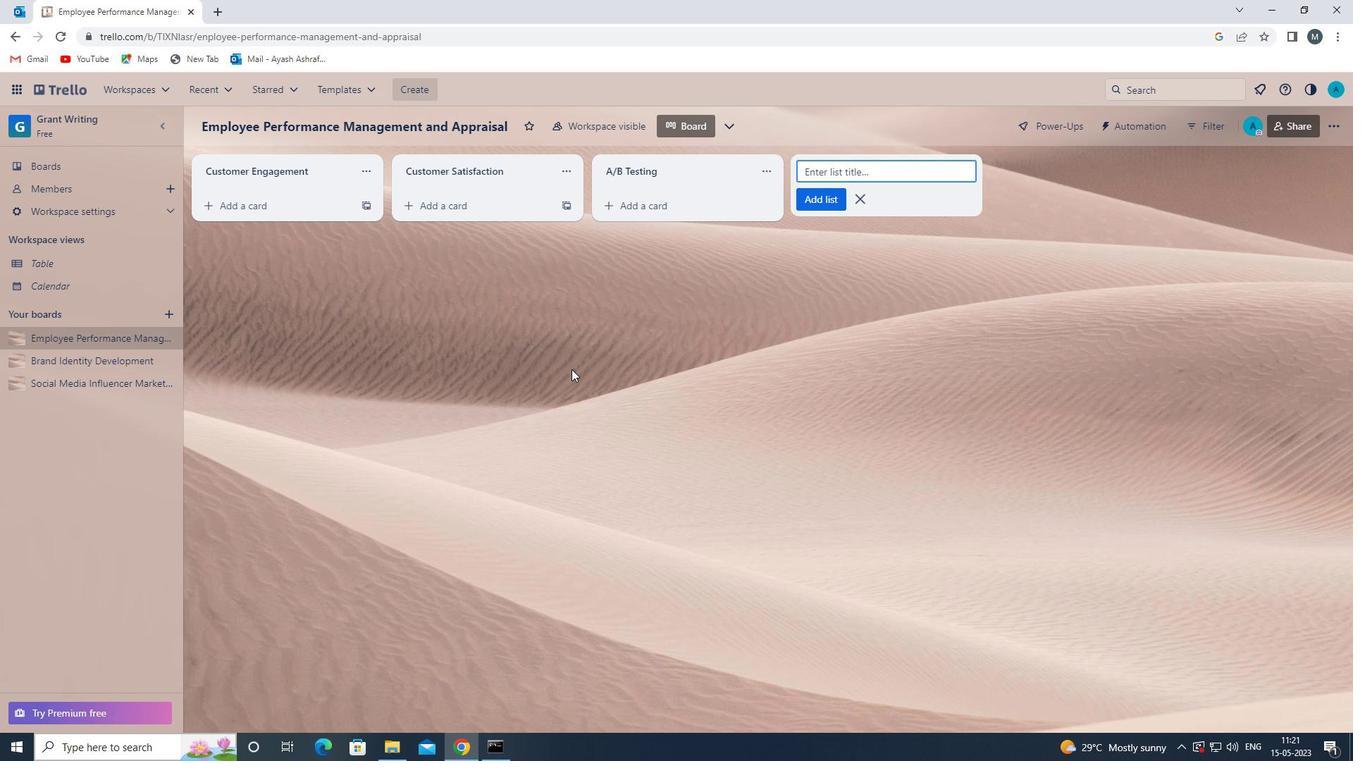 
